 Task: Look for space in Santana do Ipanema, Brazil from 5th July, 2023 to 10th July, 2023 for 4 adults in price range Rs.9000 to Rs.14000. Place can be entire place with 2 bedrooms having 4 beds and 2 bathrooms. Property type can be house. Booking option can be shelf check-in. Required host language is Spanish.
Action: Mouse moved to (686, 121)
Screenshot: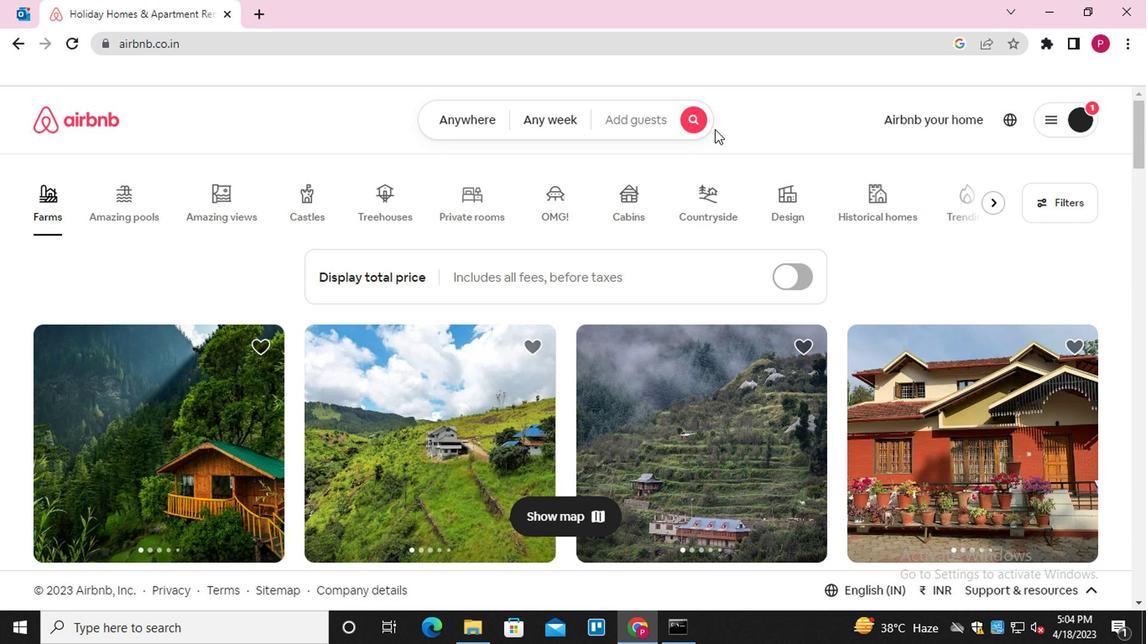 
Action: Mouse pressed left at (686, 121)
Screenshot: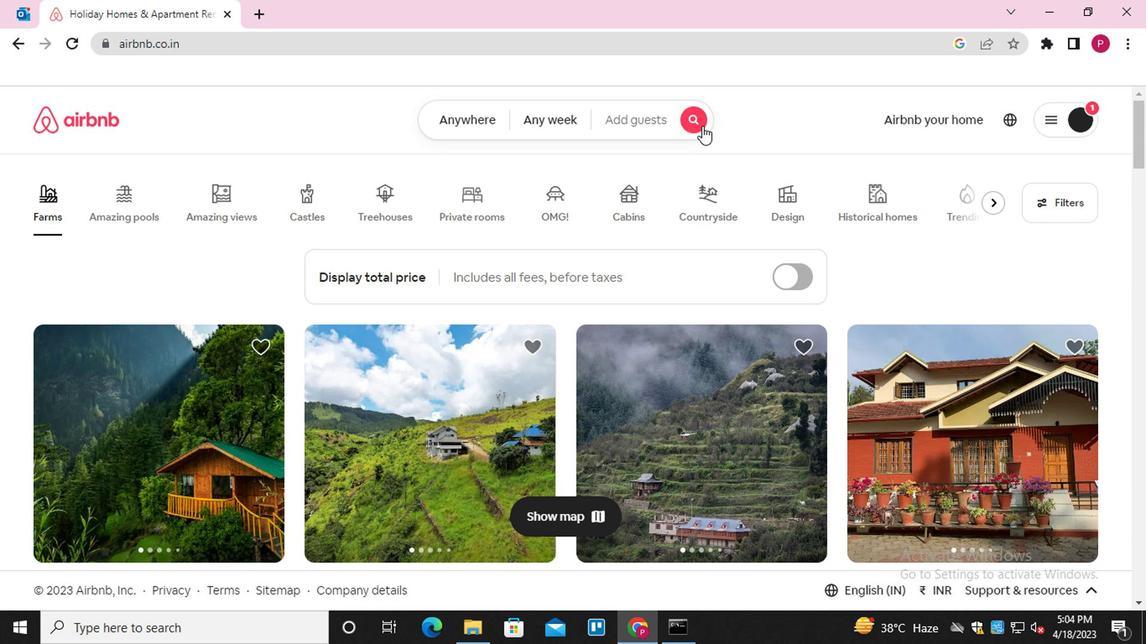
Action: Mouse moved to (400, 195)
Screenshot: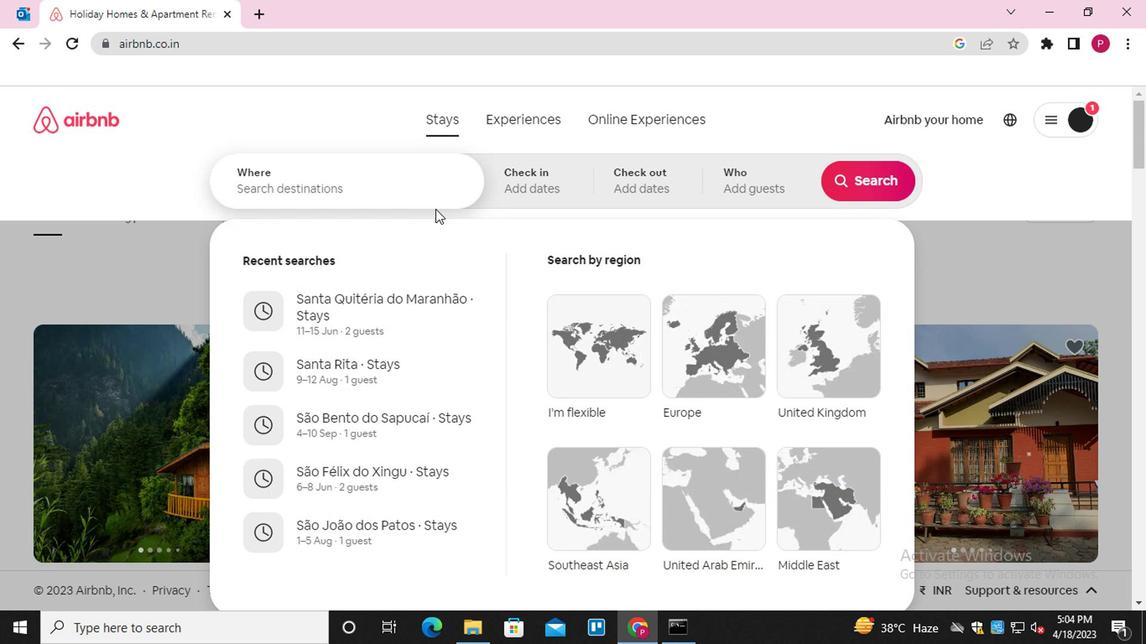 
Action: Mouse pressed left at (400, 195)
Screenshot: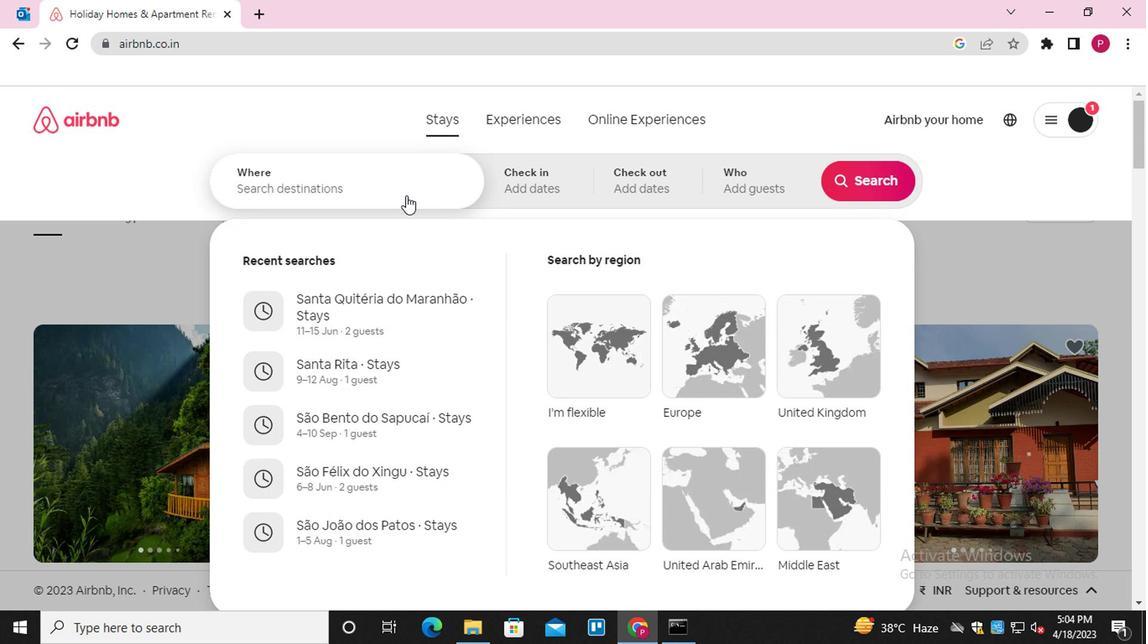 
Action: Key pressed <Key.shift>SANTANA<Key.space>DO<Key.space><Key.shift>I<Key.shift>PAN
Screenshot: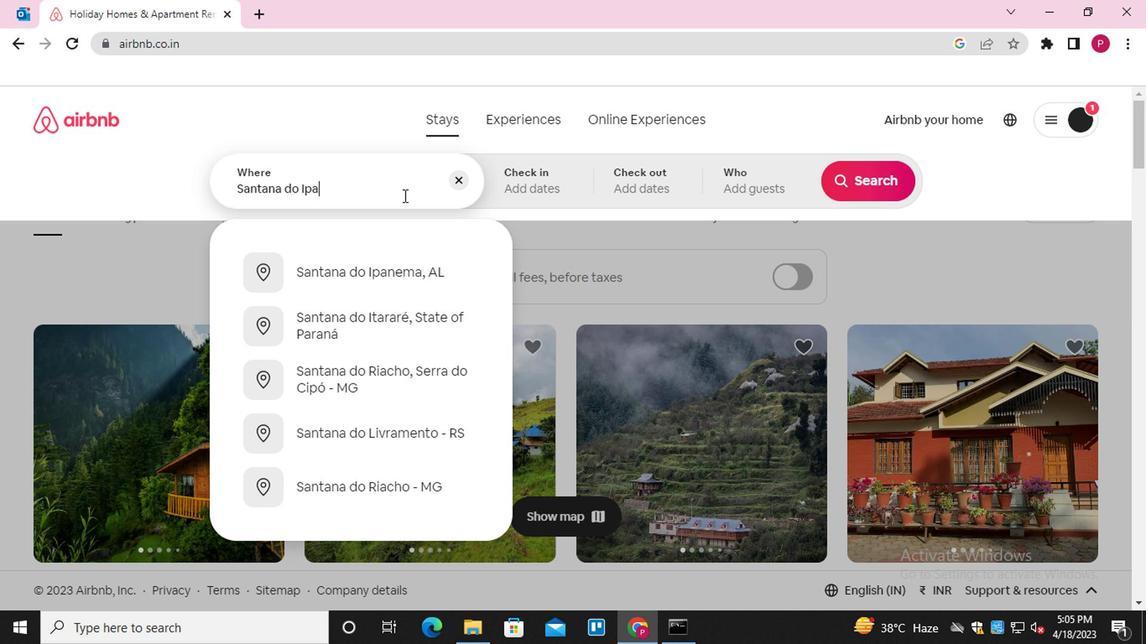 
Action: Mouse moved to (364, 273)
Screenshot: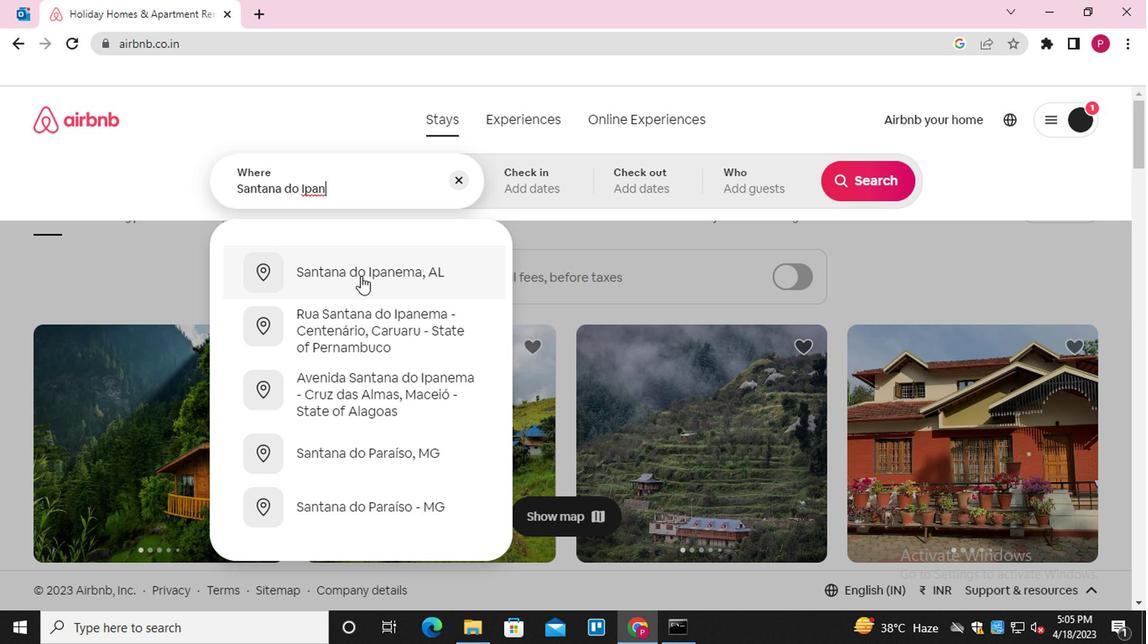 
Action: Mouse pressed left at (364, 273)
Screenshot: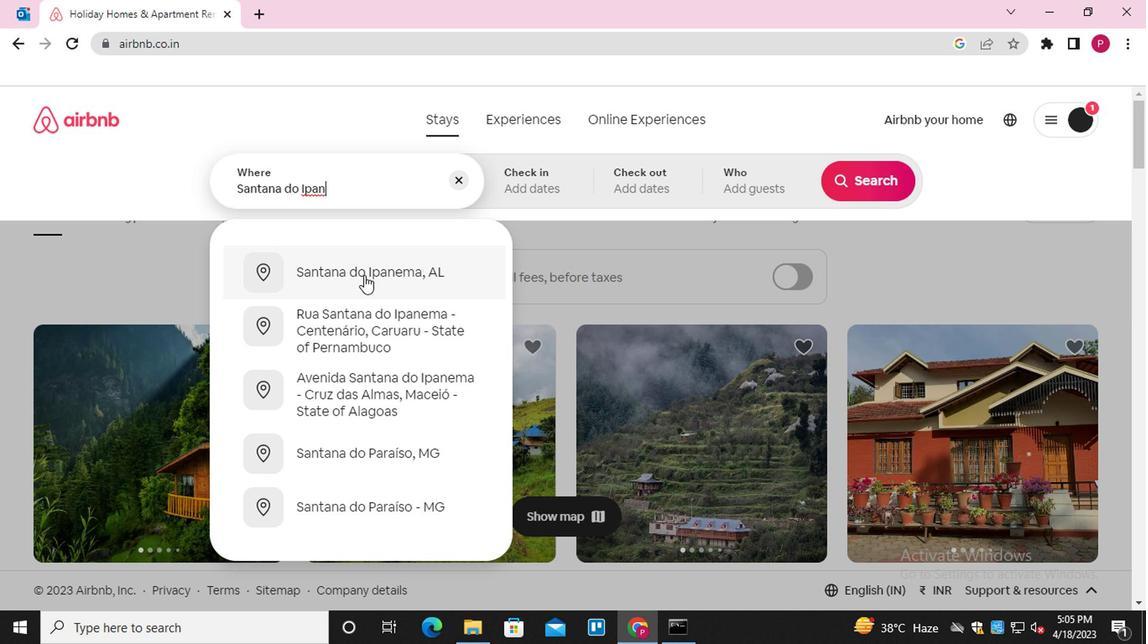 
Action: Mouse moved to (844, 310)
Screenshot: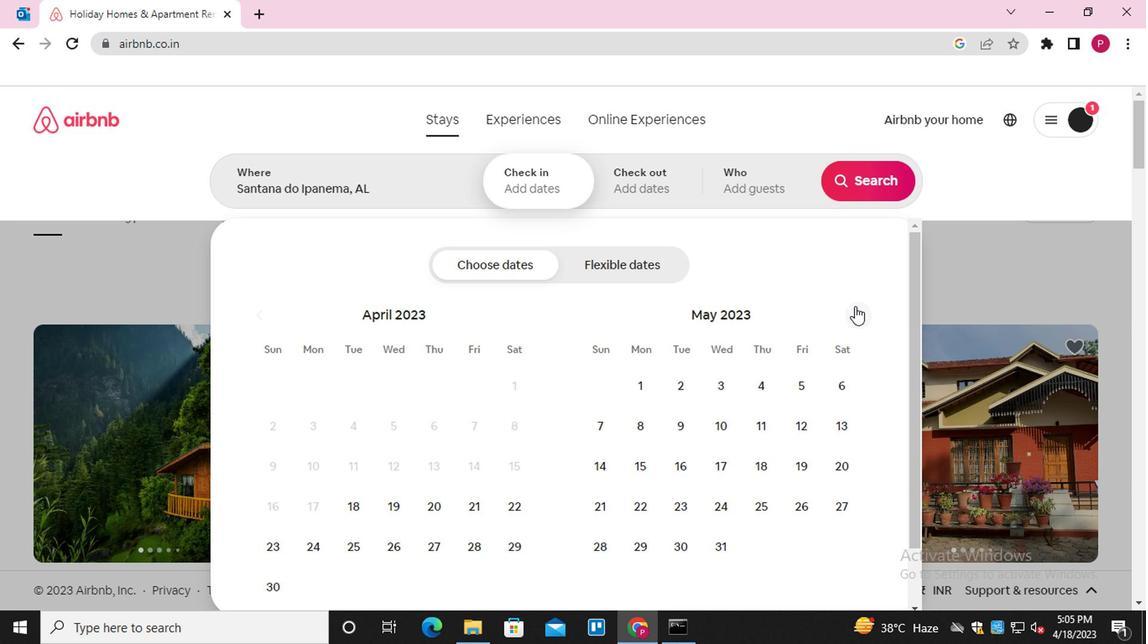 
Action: Mouse pressed left at (844, 310)
Screenshot: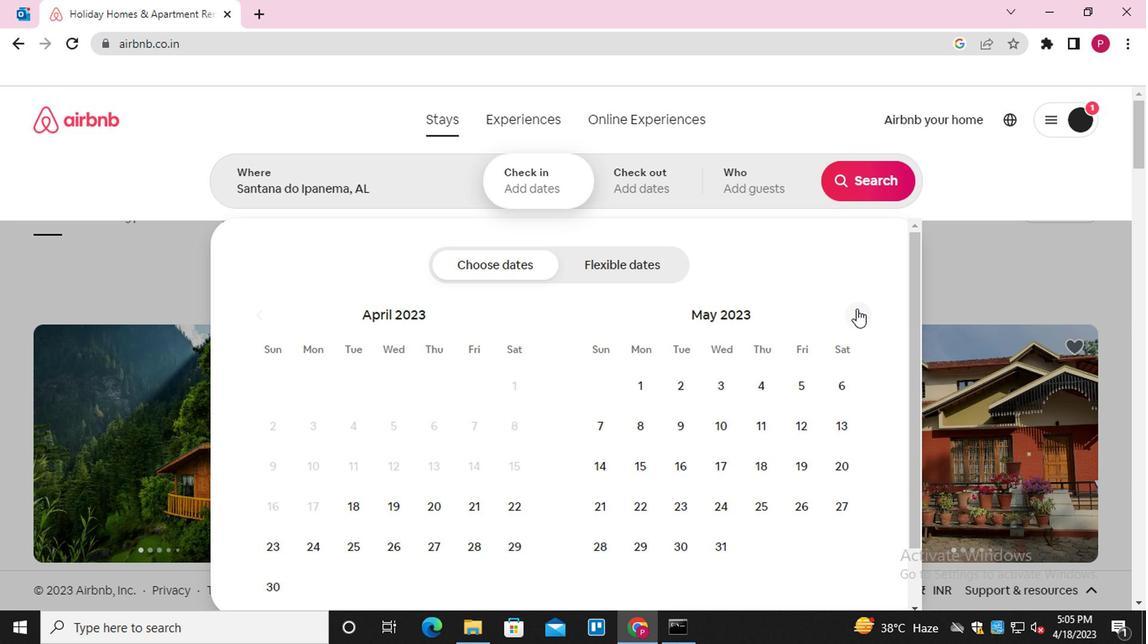 
Action: Mouse pressed left at (844, 310)
Screenshot: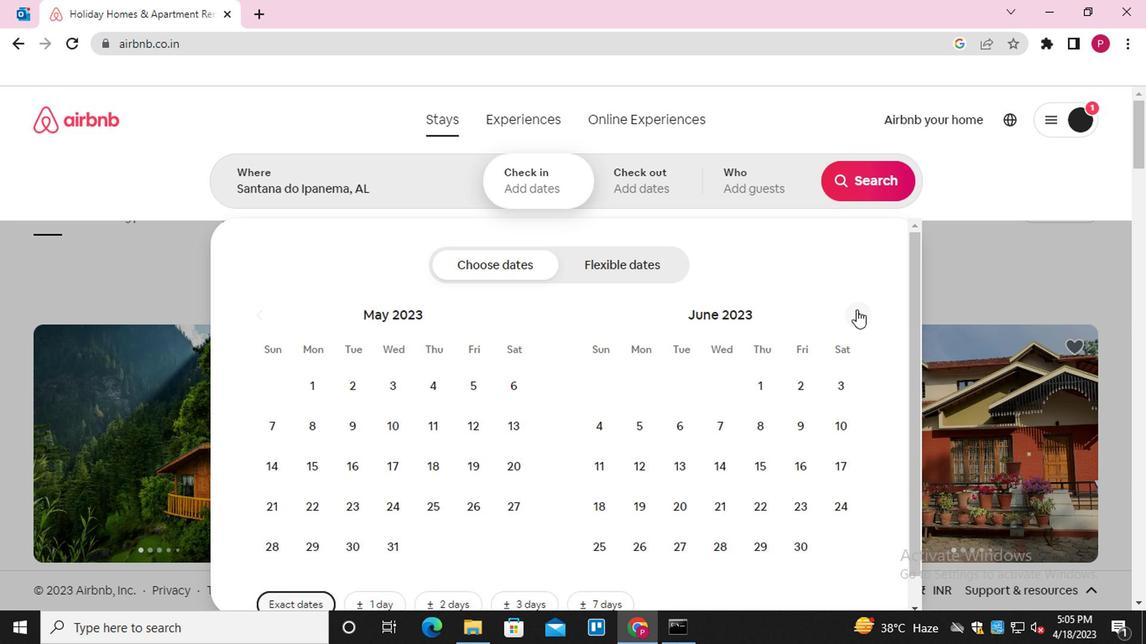 
Action: Mouse moved to (712, 430)
Screenshot: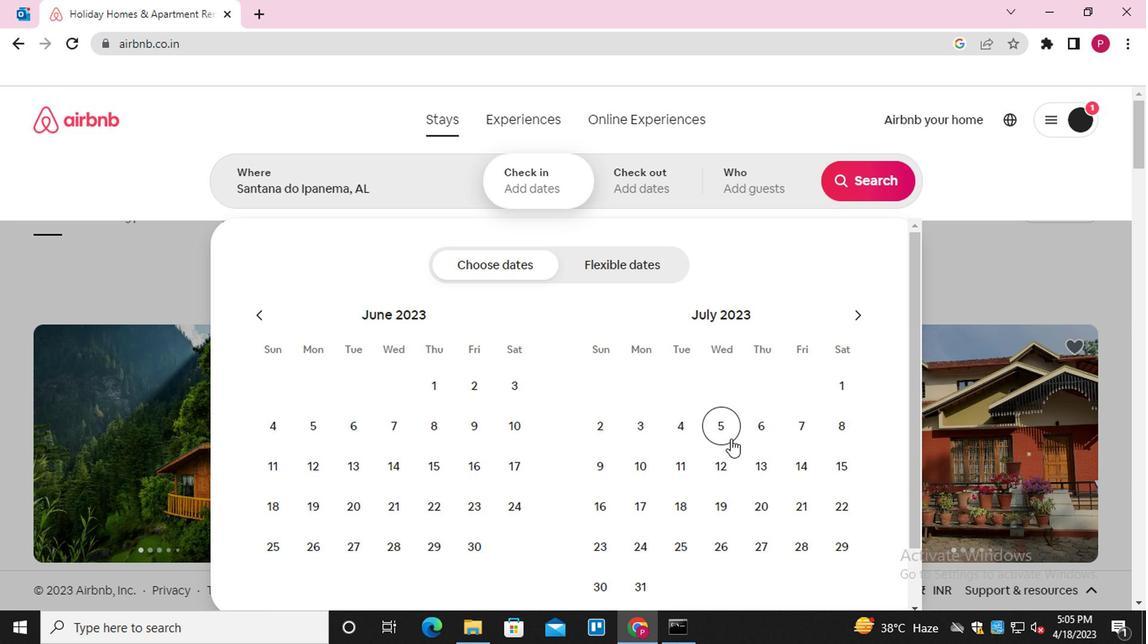 
Action: Mouse pressed left at (712, 430)
Screenshot: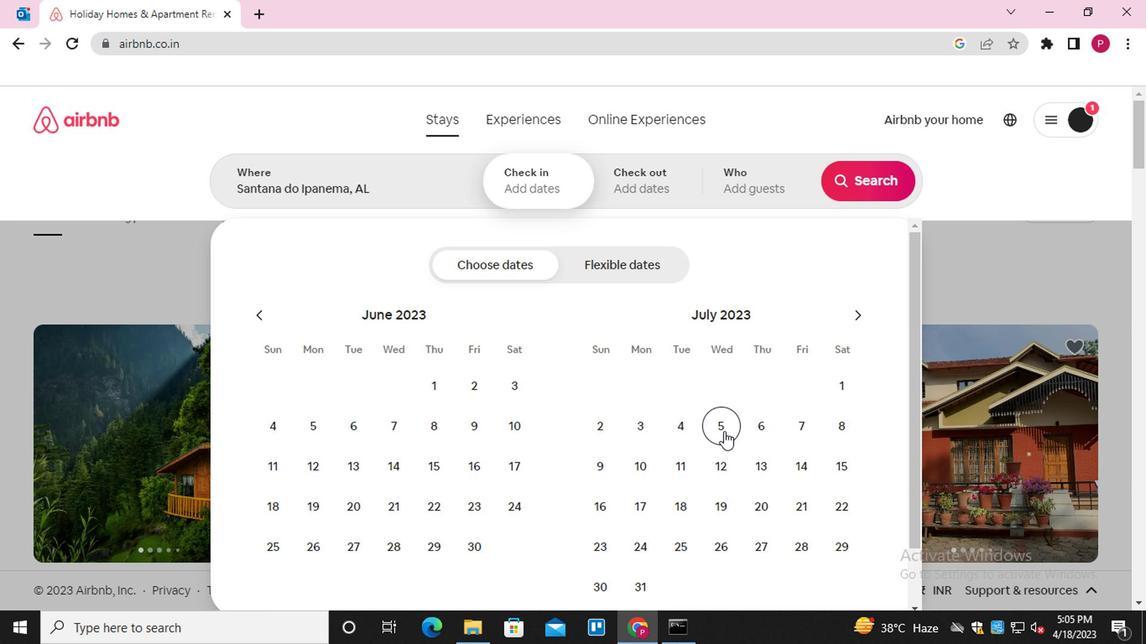 
Action: Mouse moved to (632, 470)
Screenshot: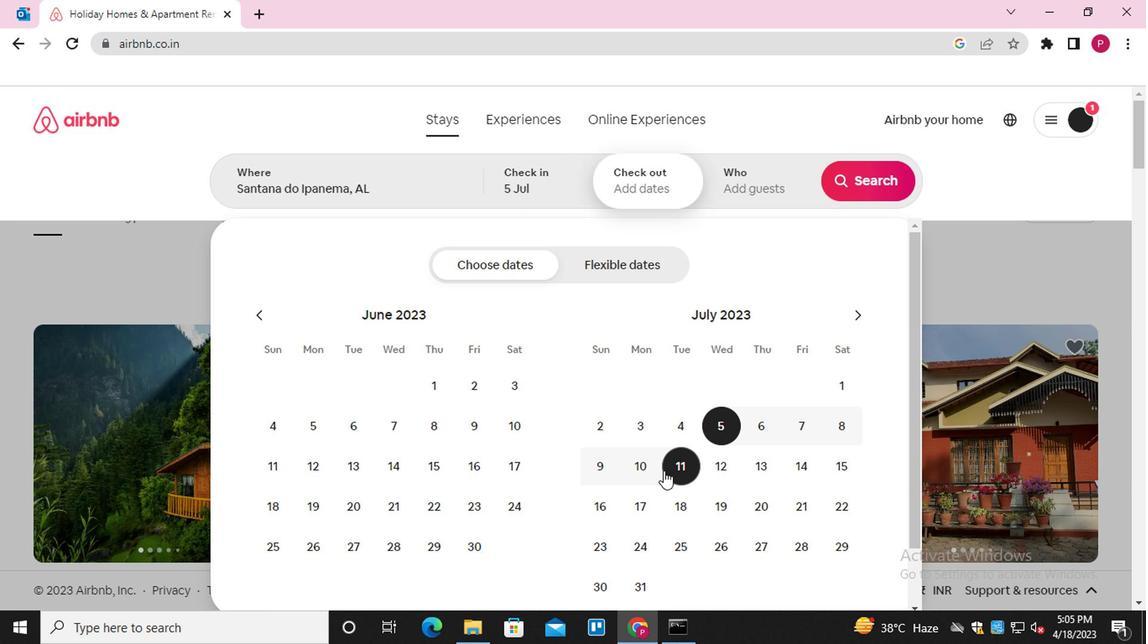 
Action: Mouse pressed left at (632, 470)
Screenshot: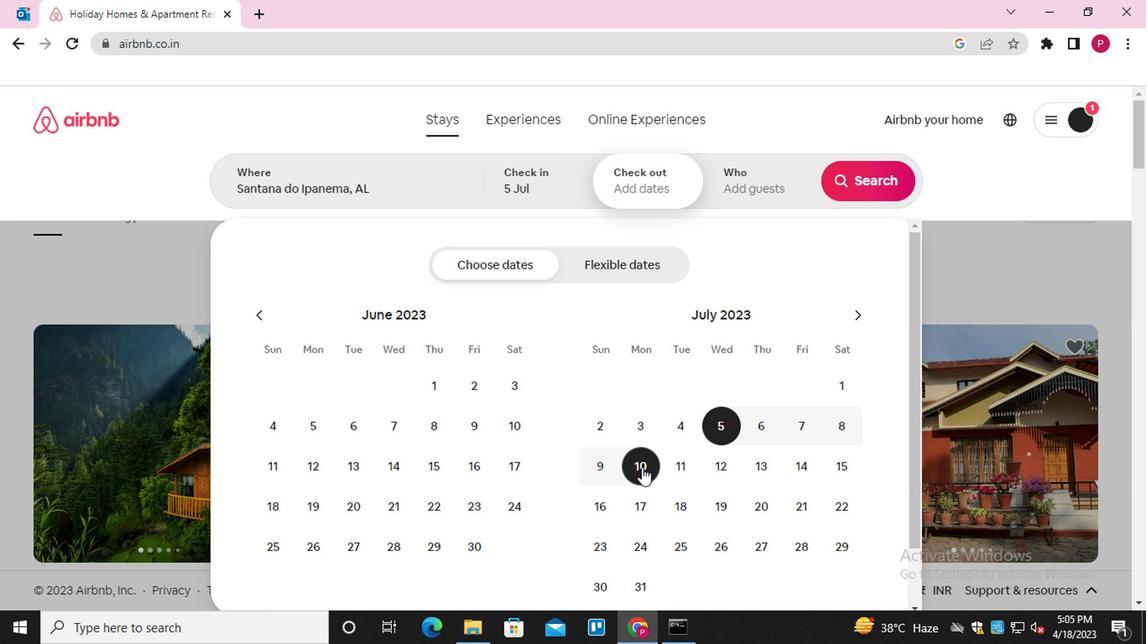 
Action: Mouse moved to (722, 167)
Screenshot: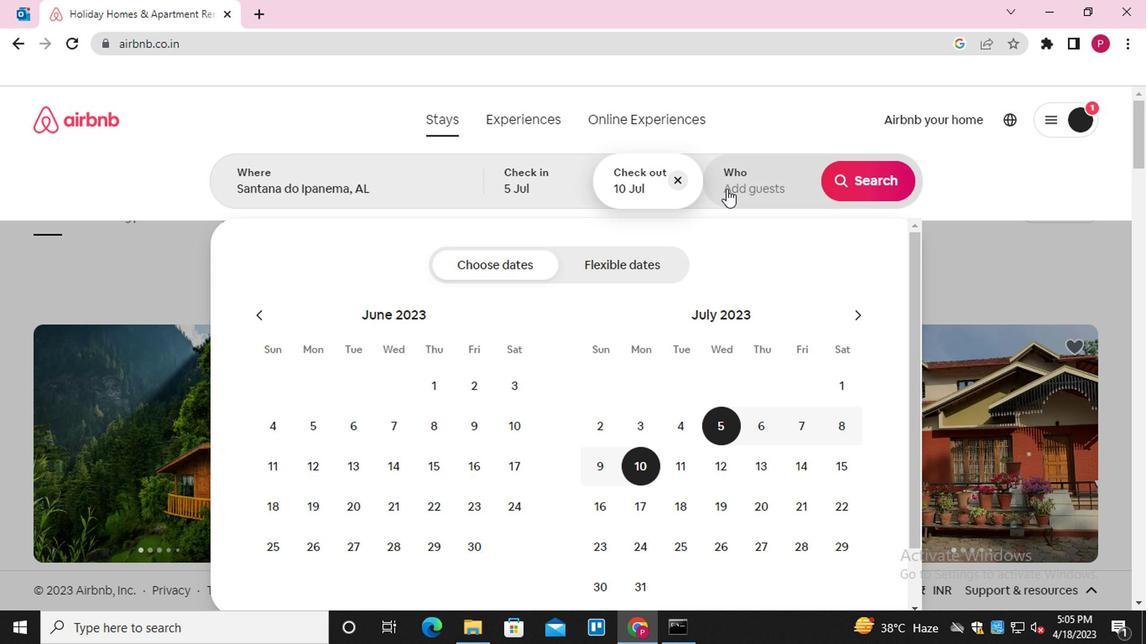 
Action: Mouse pressed left at (722, 167)
Screenshot: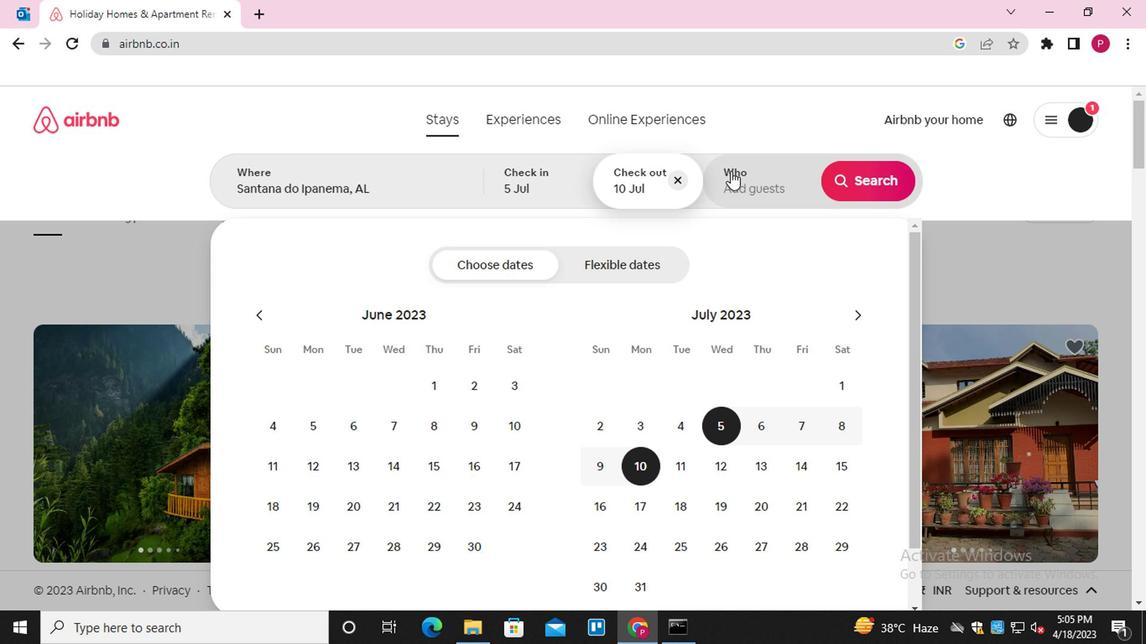 
Action: Mouse moved to (852, 274)
Screenshot: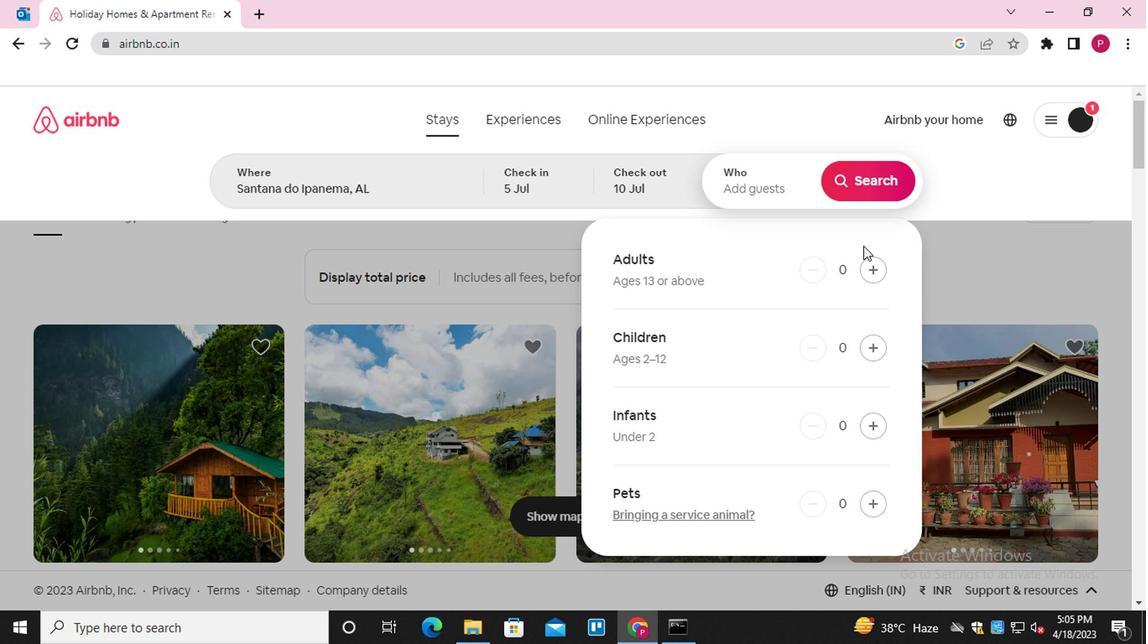 
Action: Mouse pressed left at (852, 274)
Screenshot: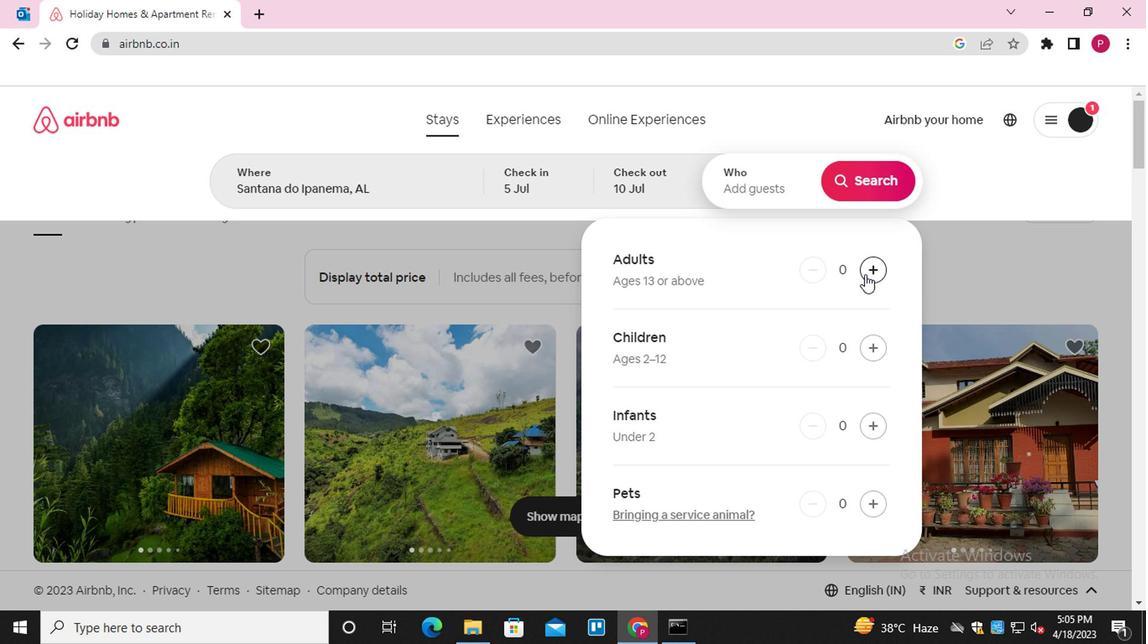 
Action: Mouse pressed left at (852, 274)
Screenshot: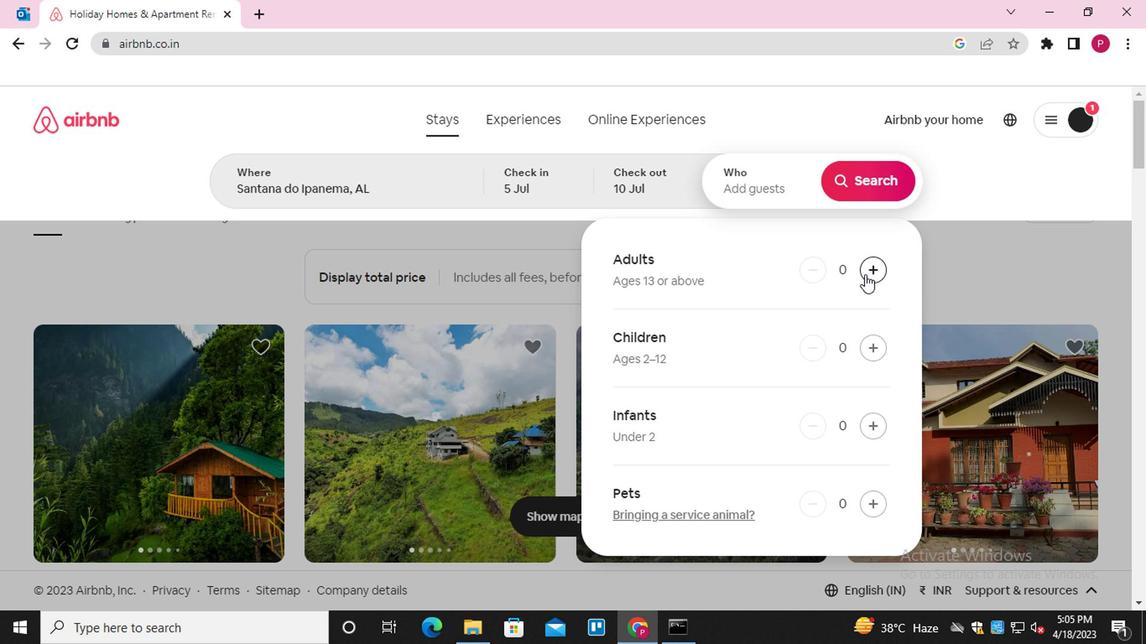 
Action: Mouse moved to (852, 275)
Screenshot: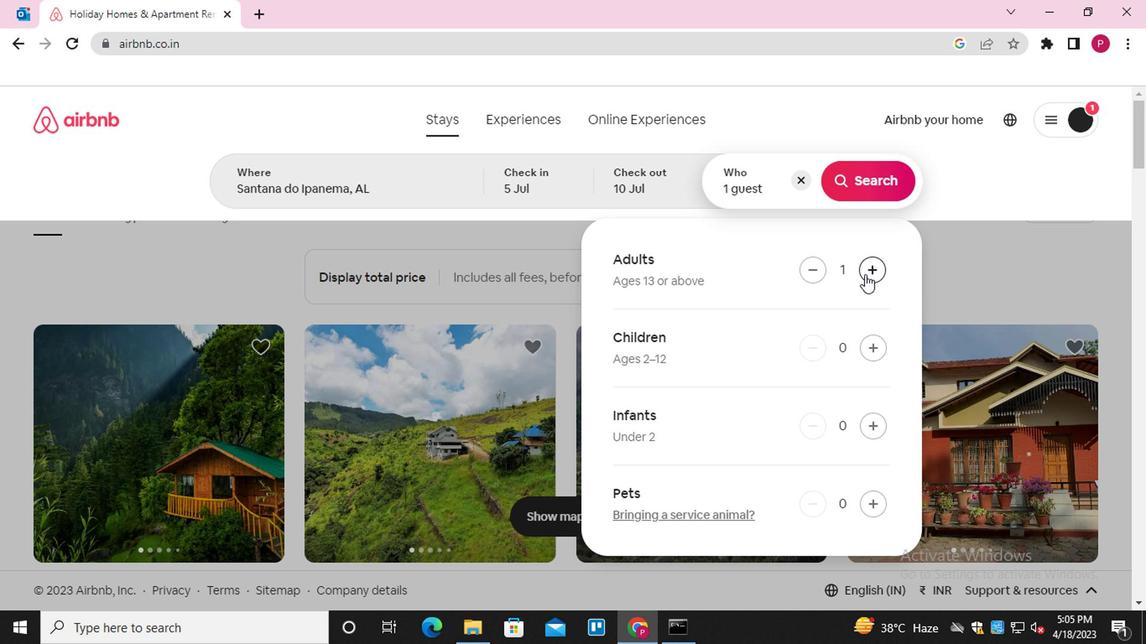 
Action: Mouse pressed left at (852, 275)
Screenshot: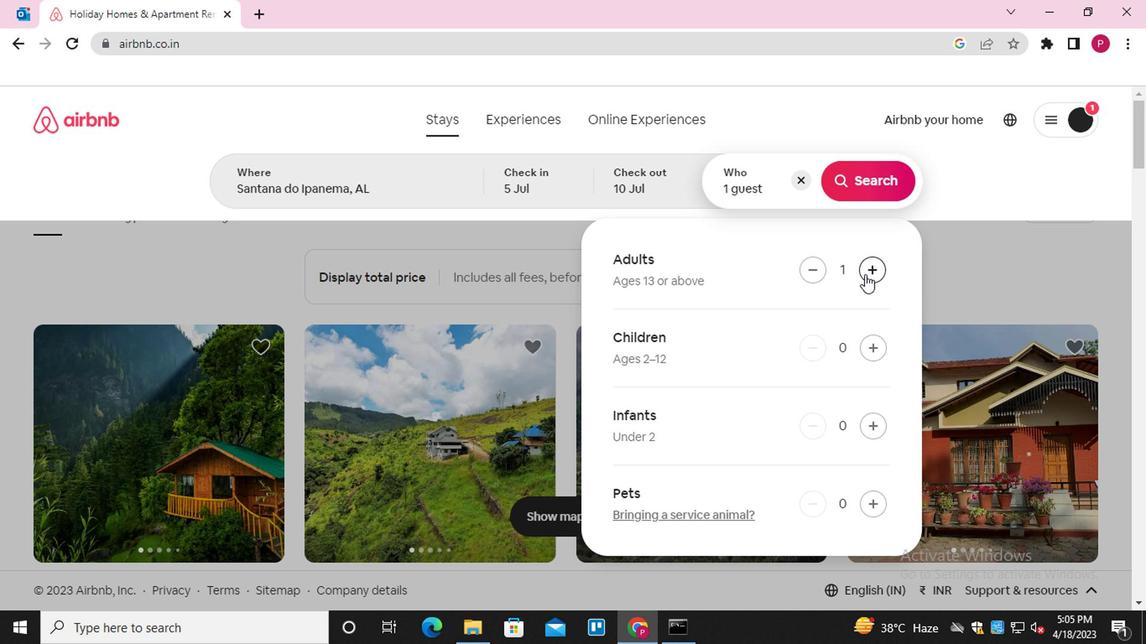 
Action: Mouse pressed left at (852, 275)
Screenshot: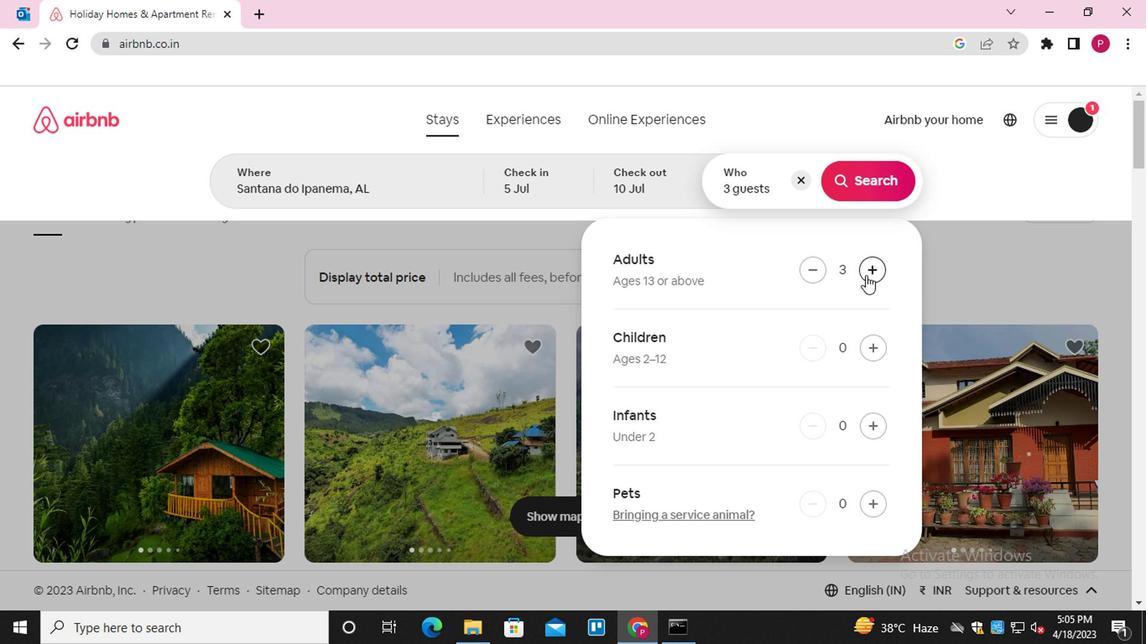 
Action: Mouse moved to (835, 195)
Screenshot: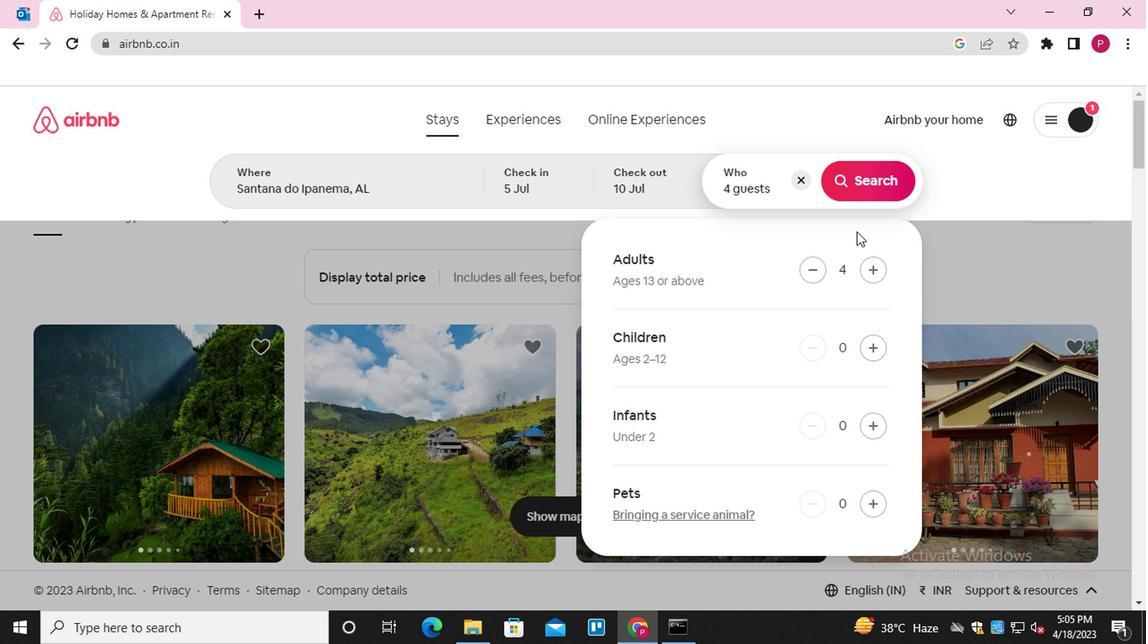 
Action: Mouse pressed left at (835, 195)
Screenshot: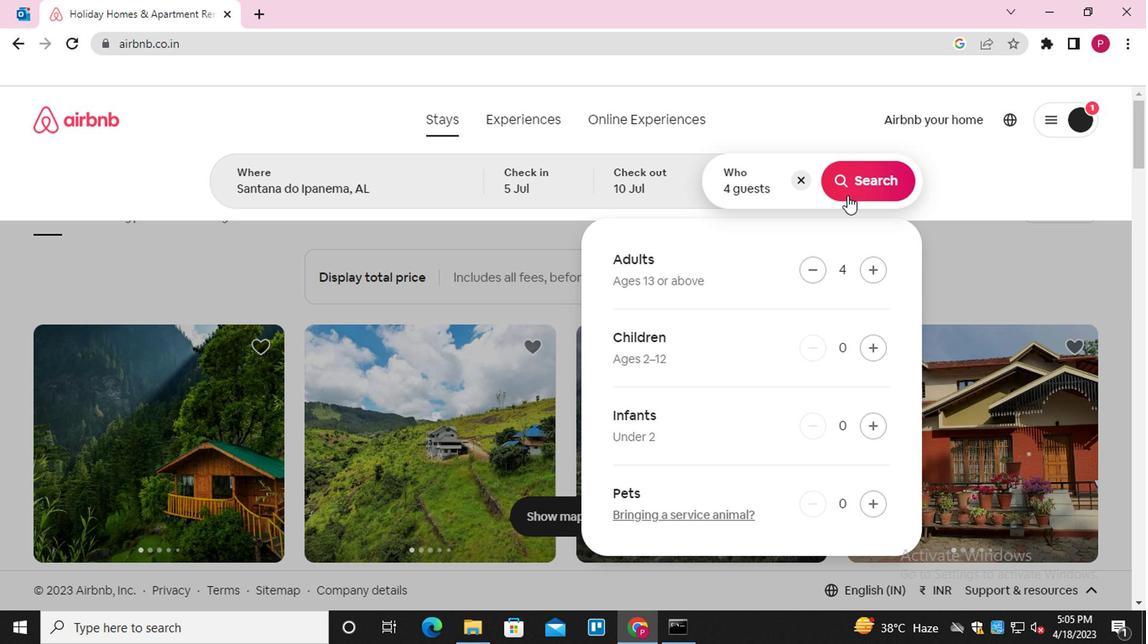 
Action: Mouse moved to (1032, 192)
Screenshot: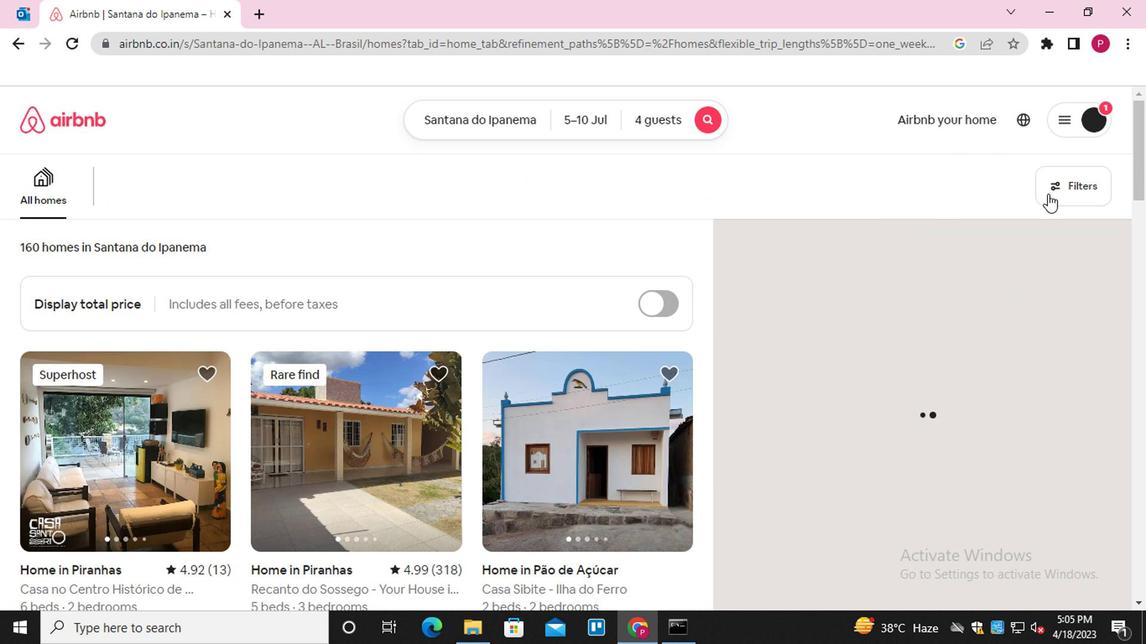
Action: Mouse pressed left at (1032, 192)
Screenshot: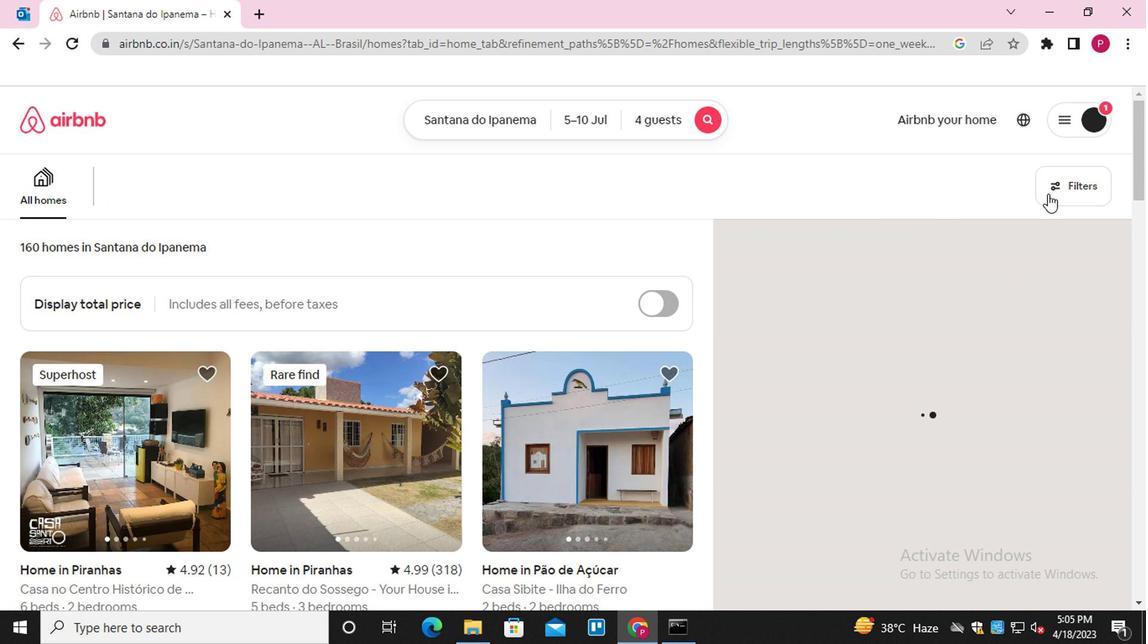 
Action: Mouse moved to (360, 401)
Screenshot: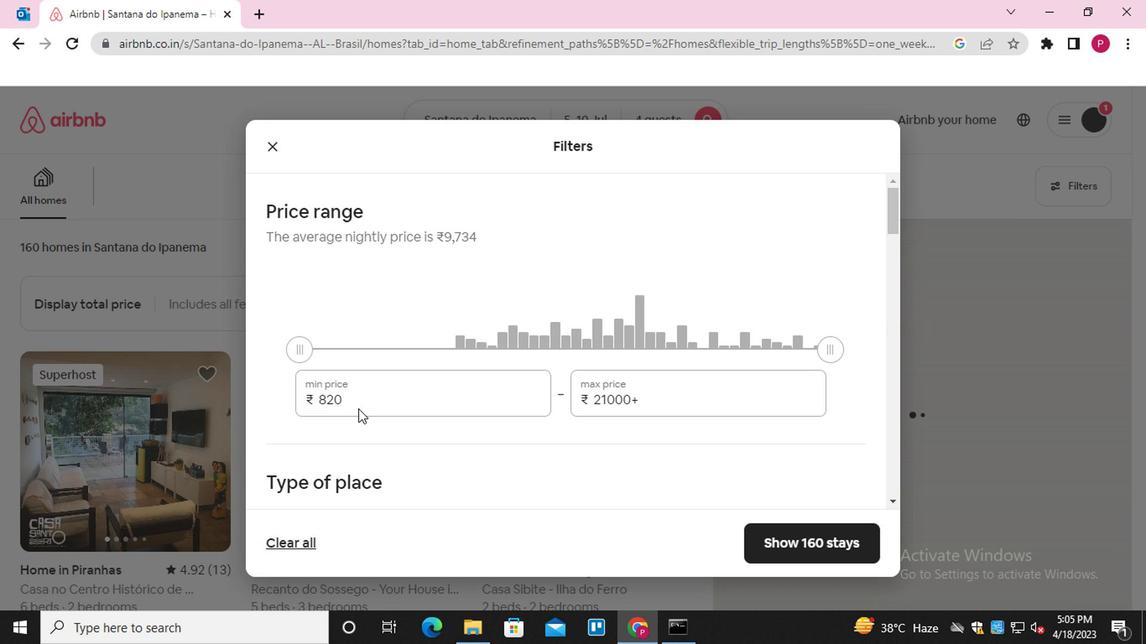 
Action: Mouse pressed left at (360, 401)
Screenshot: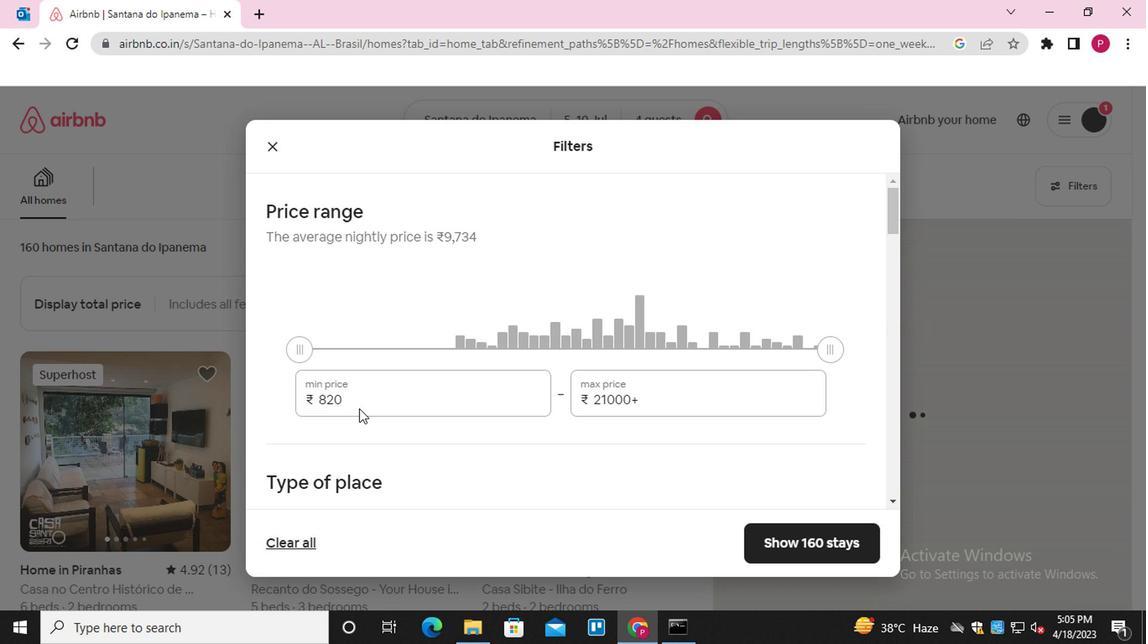 
Action: Mouse pressed left at (360, 401)
Screenshot: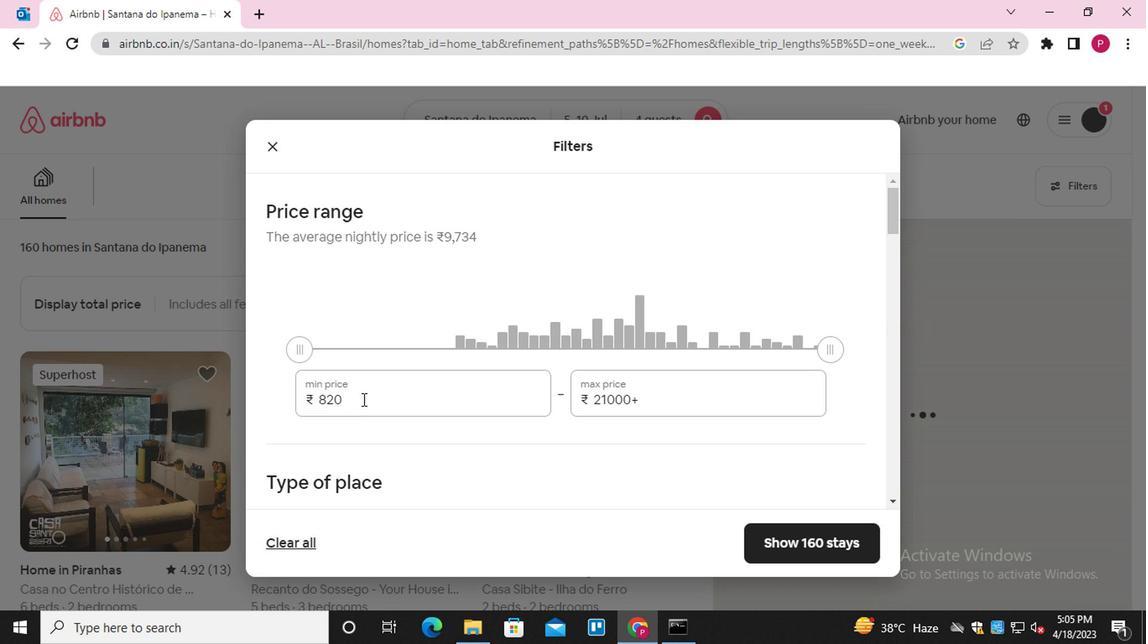 
Action: Mouse moved to (365, 396)
Screenshot: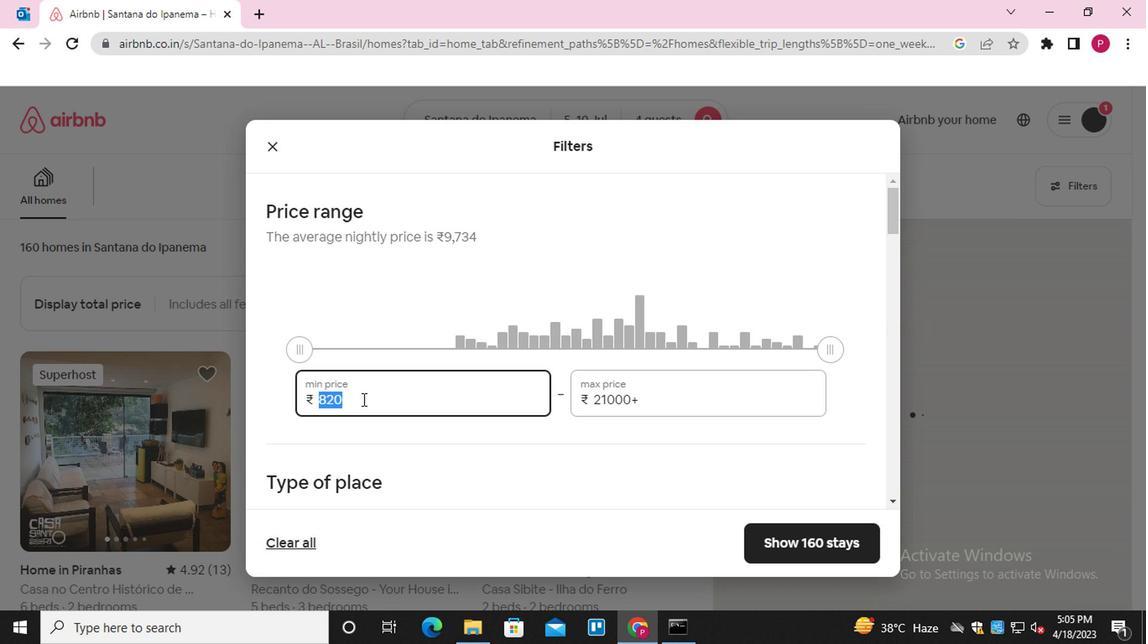 
Action: Key pressed 9000<Key.tab>14000
Screenshot: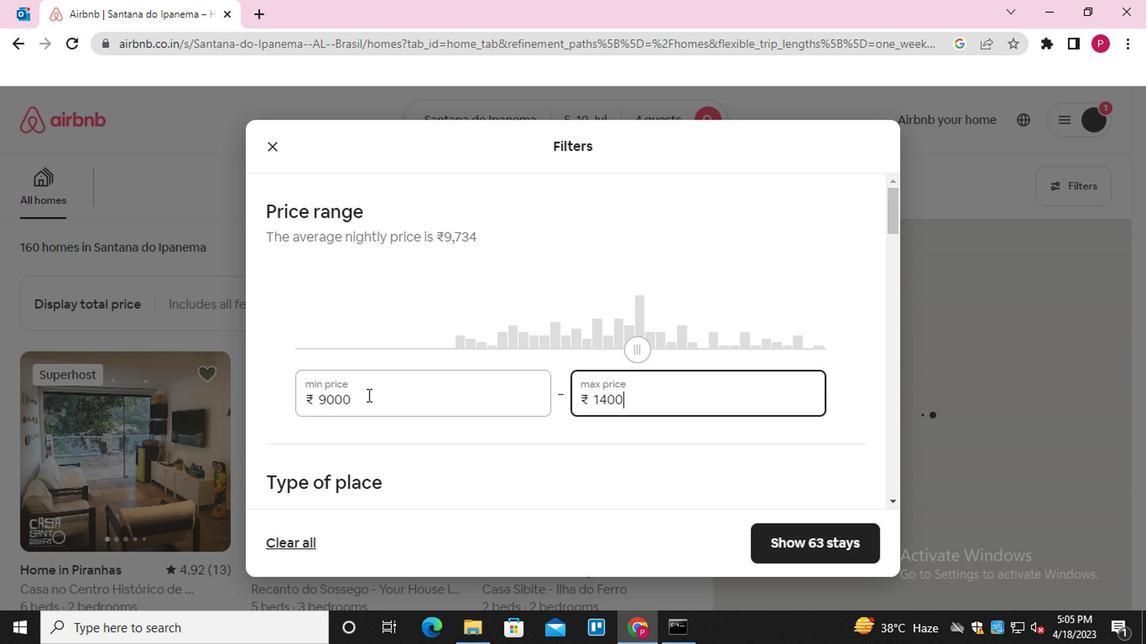 
Action: Mouse moved to (347, 470)
Screenshot: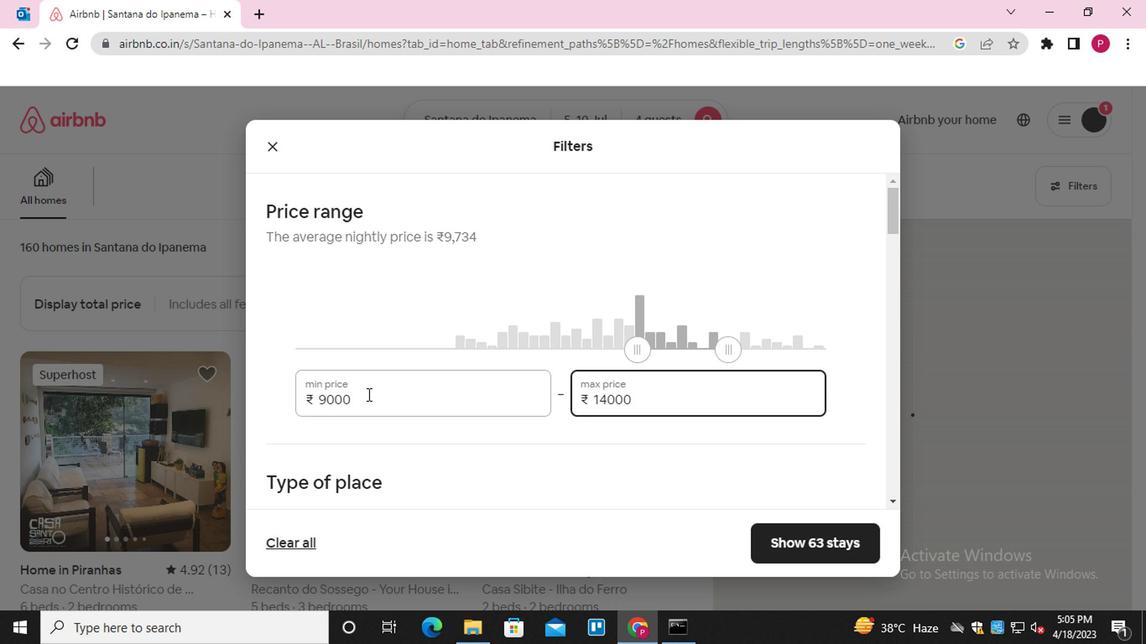
Action: Mouse scrolled (347, 470) with delta (0, 0)
Screenshot: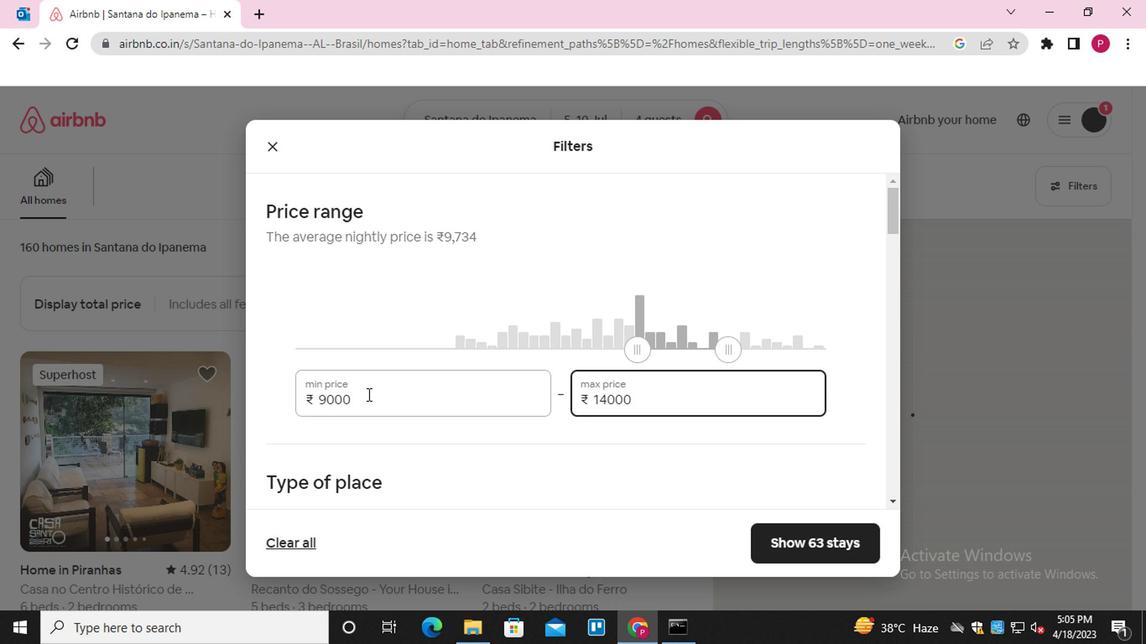 
Action: Mouse moved to (347, 504)
Screenshot: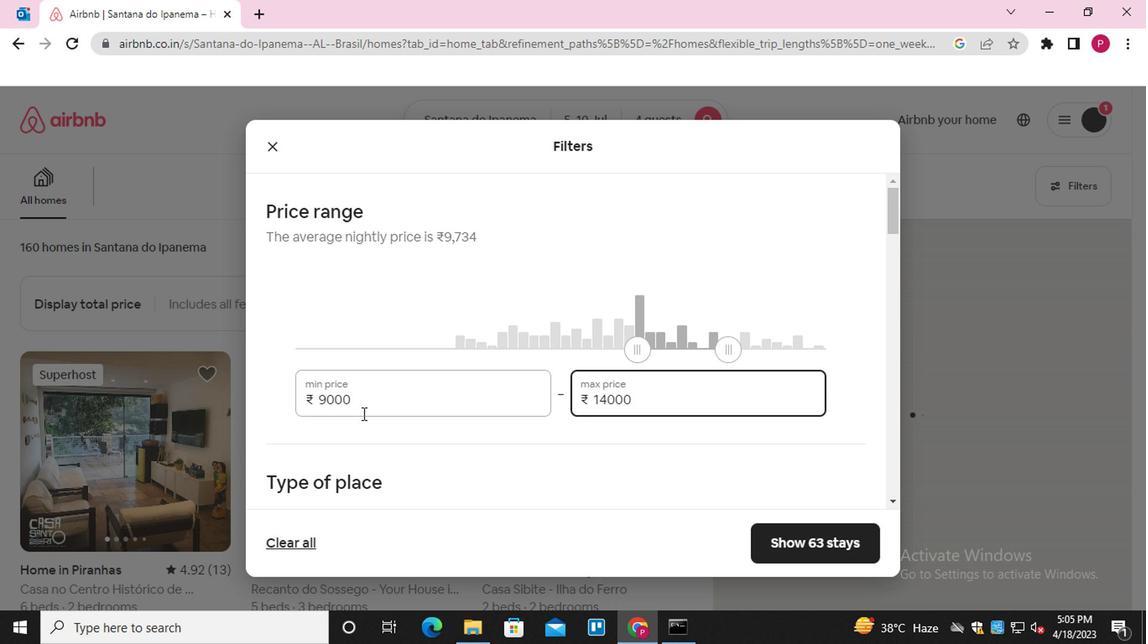 
Action: Mouse scrolled (347, 504) with delta (0, 0)
Screenshot: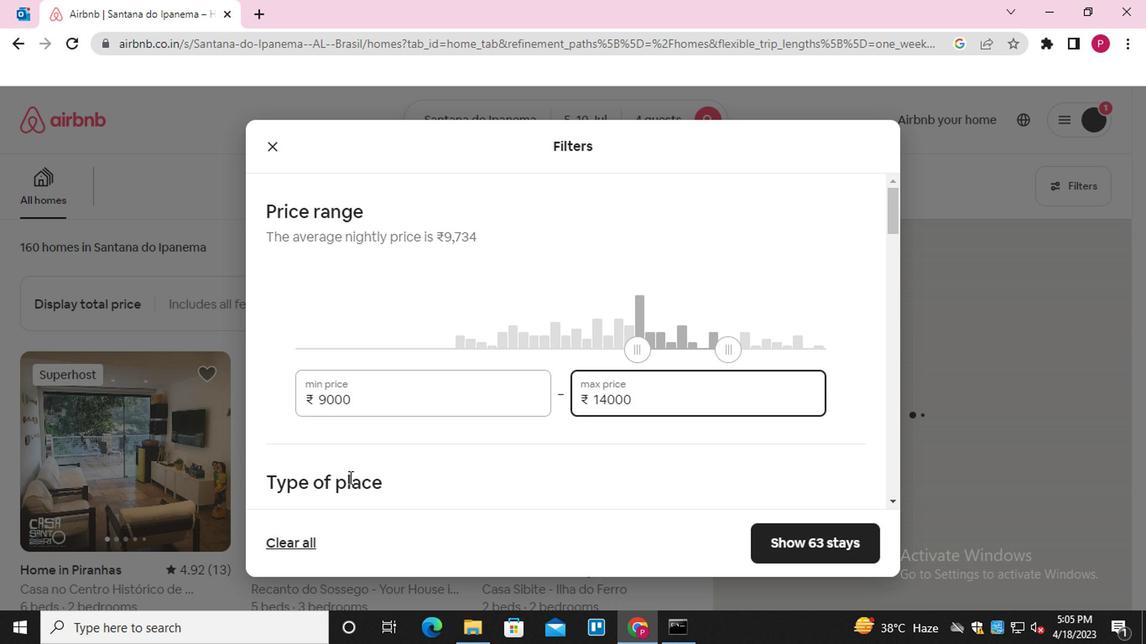 
Action: Mouse scrolled (347, 504) with delta (0, 0)
Screenshot: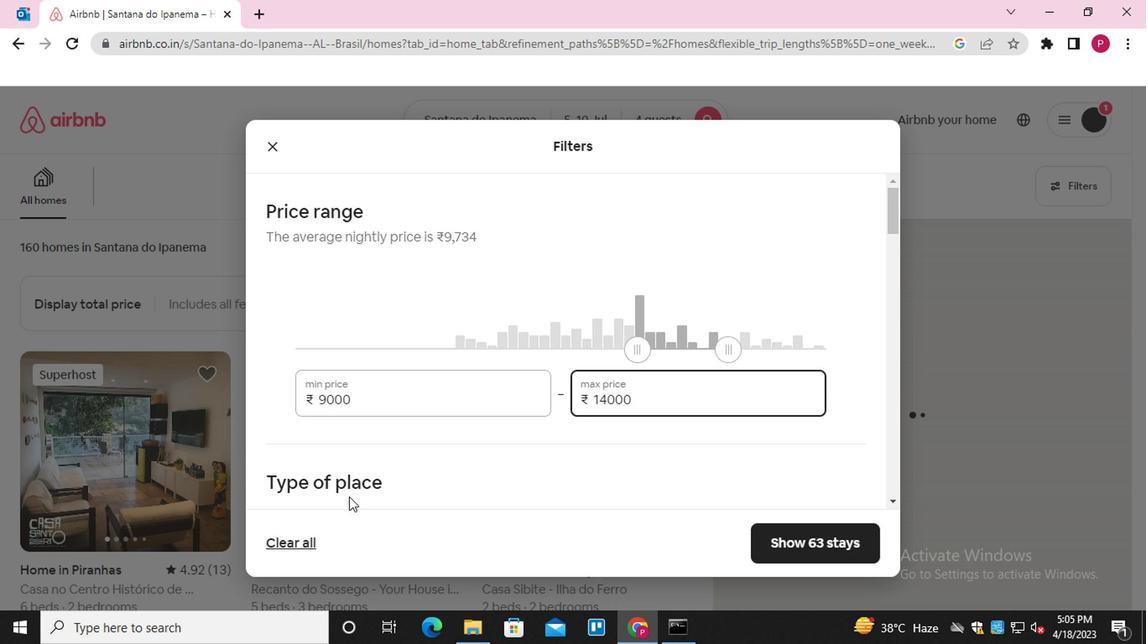 
Action: Mouse moved to (278, 281)
Screenshot: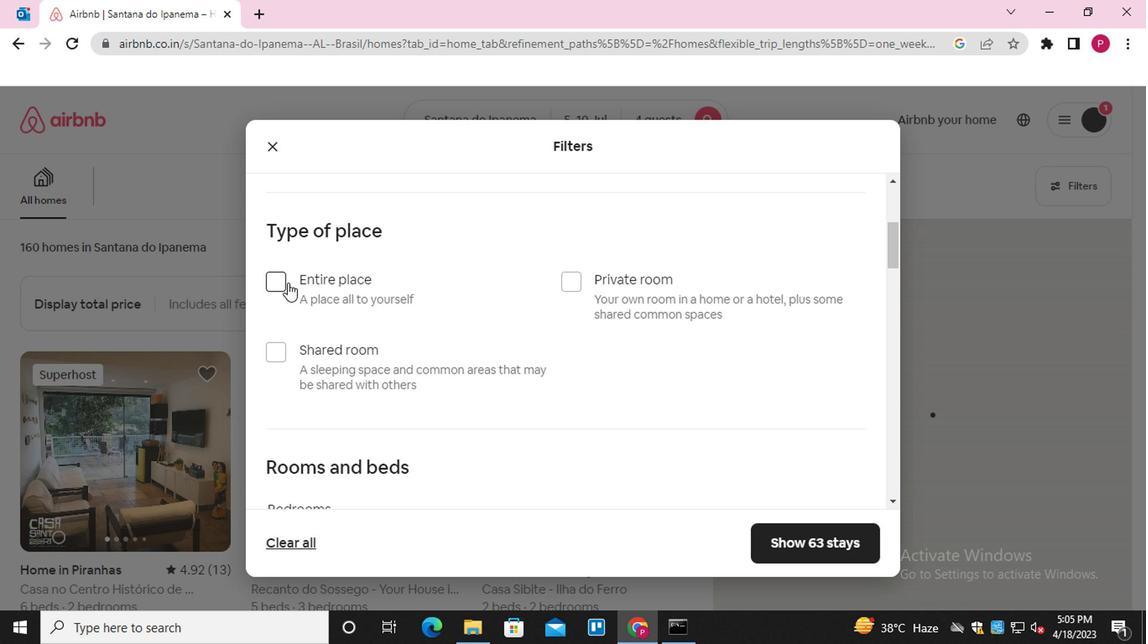 
Action: Mouse pressed left at (278, 281)
Screenshot: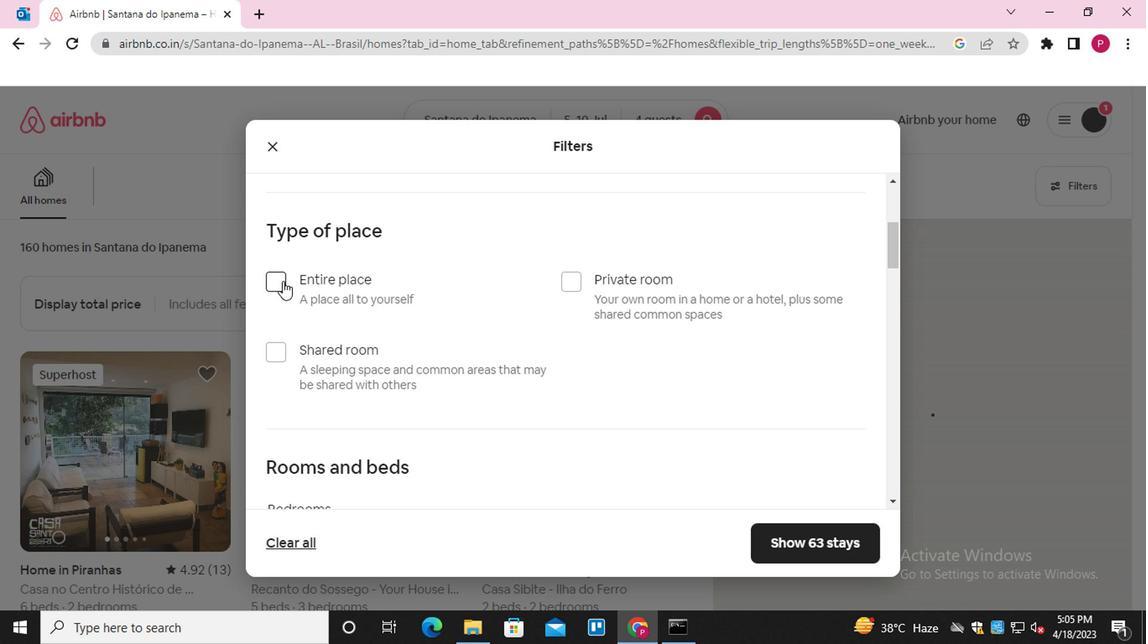 
Action: Mouse moved to (386, 371)
Screenshot: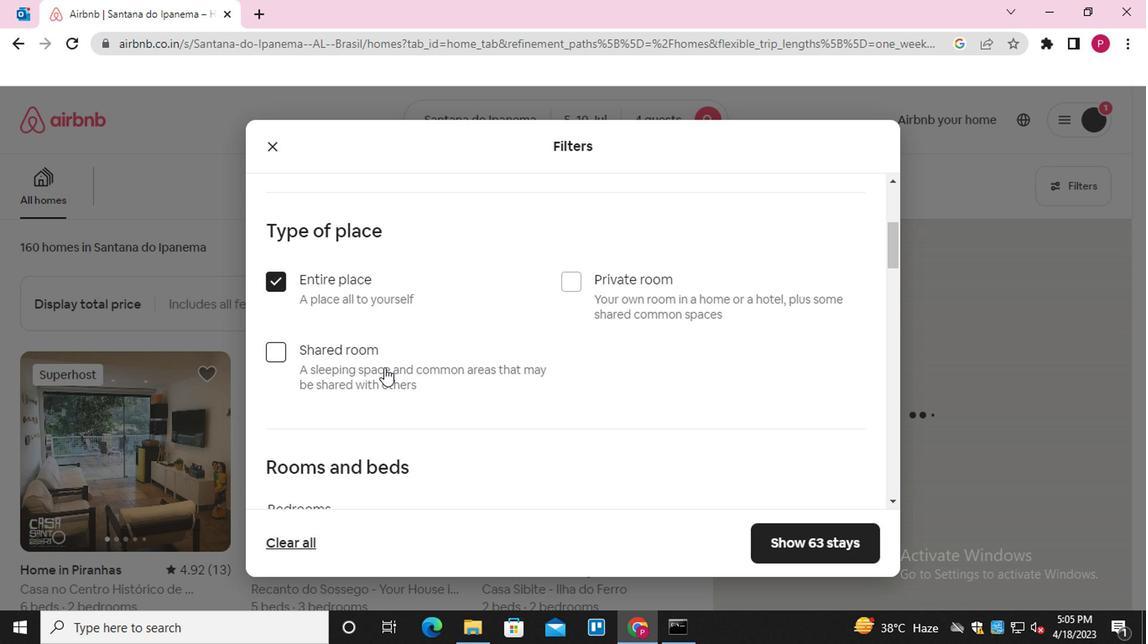 
Action: Mouse scrolled (386, 370) with delta (0, -1)
Screenshot: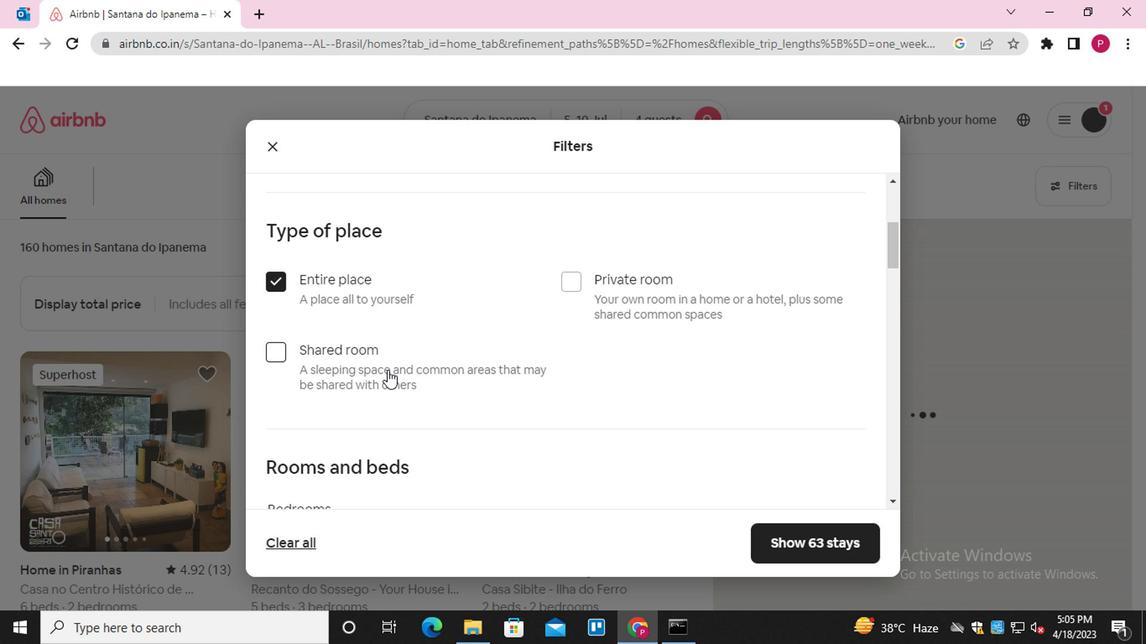 
Action: Mouse scrolled (386, 370) with delta (0, -1)
Screenshot: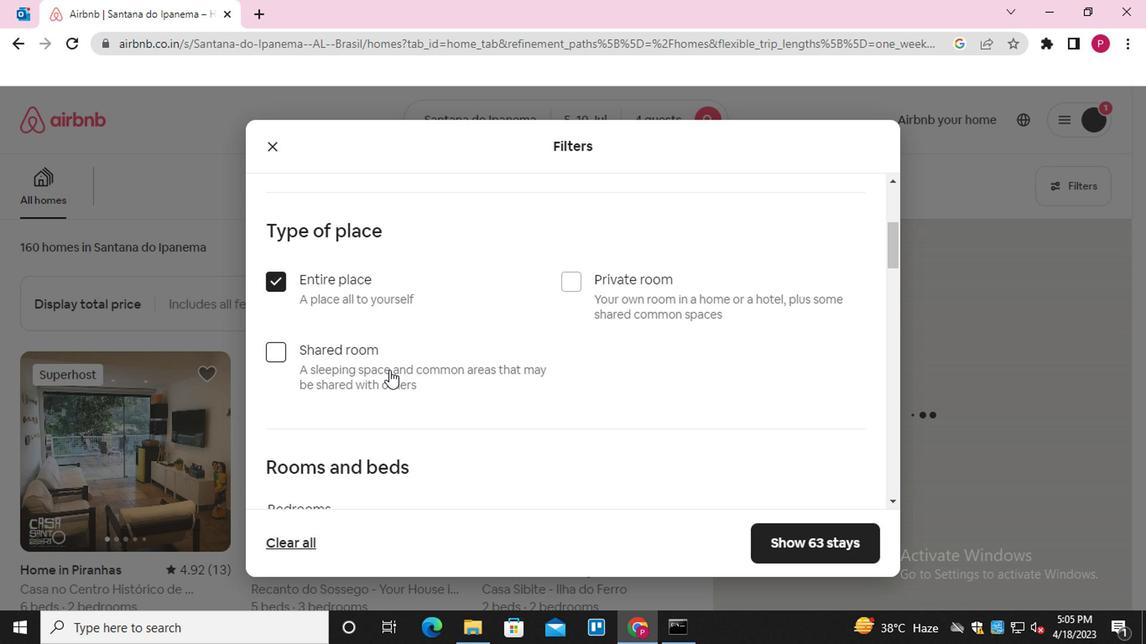 
Action: Mouse scrolled (386, 370) with delta (0, -1)
Screenshot: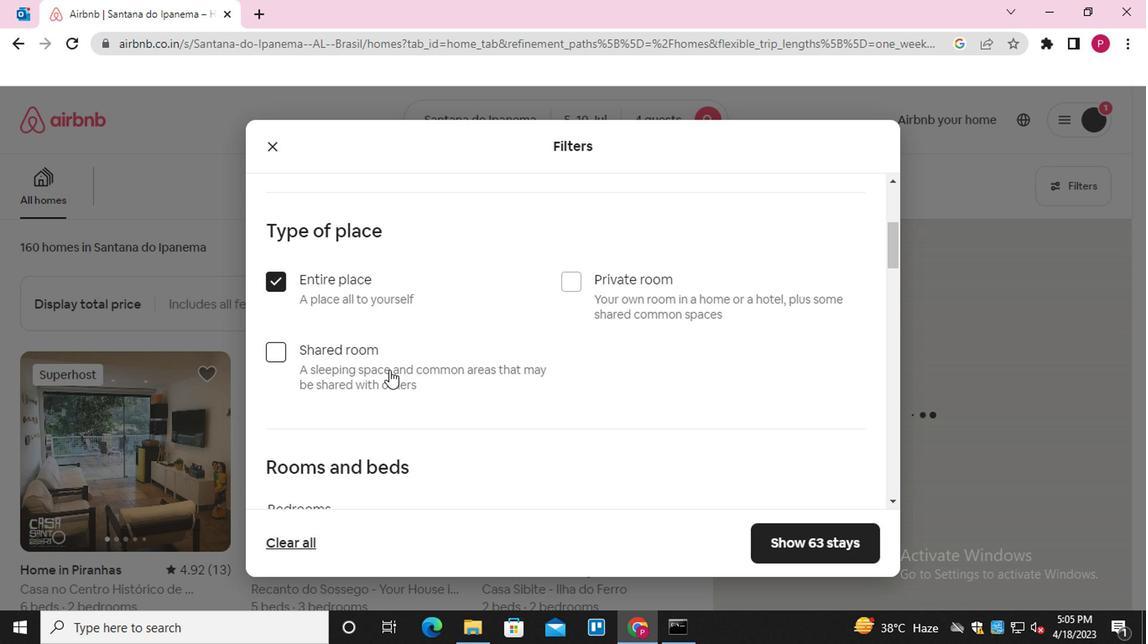 
Action: Mouse scrolled (386, 370) with delta (0, -1)
Screenshot: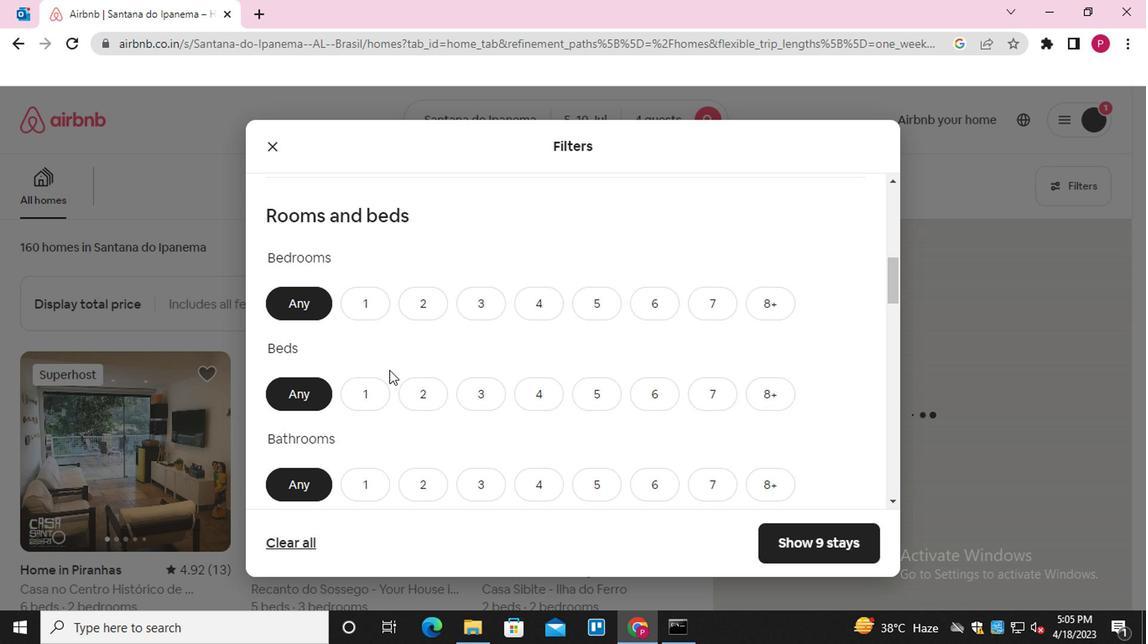 
Action: Mouse moved to (414, 223)
Screenshot: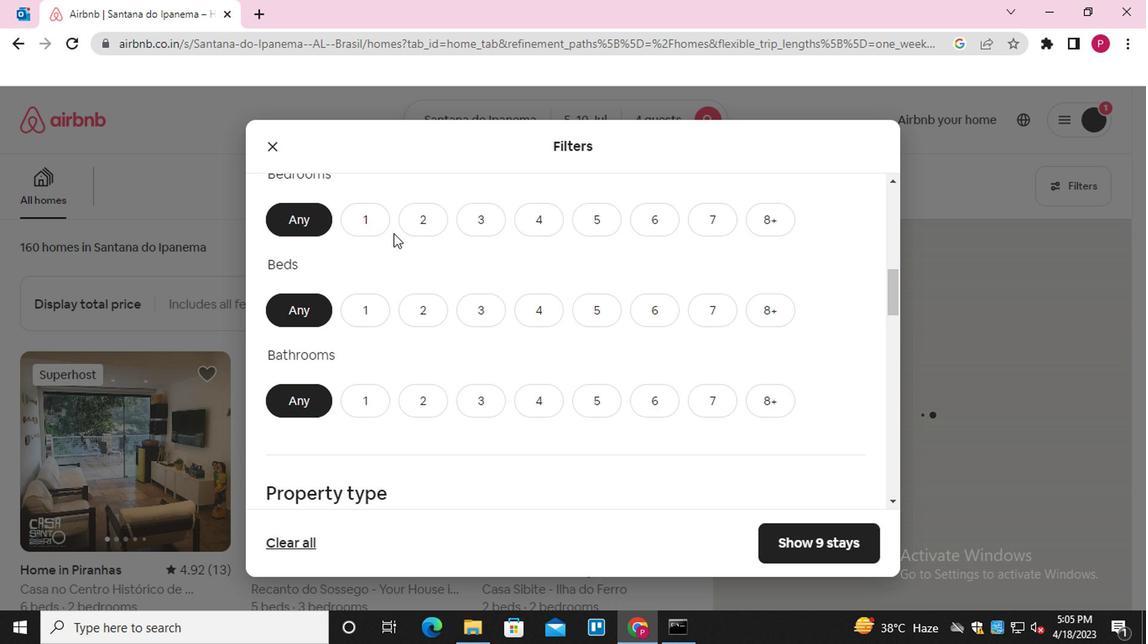 
Action: Mouse pressed left at (414, 223)
Screenshot: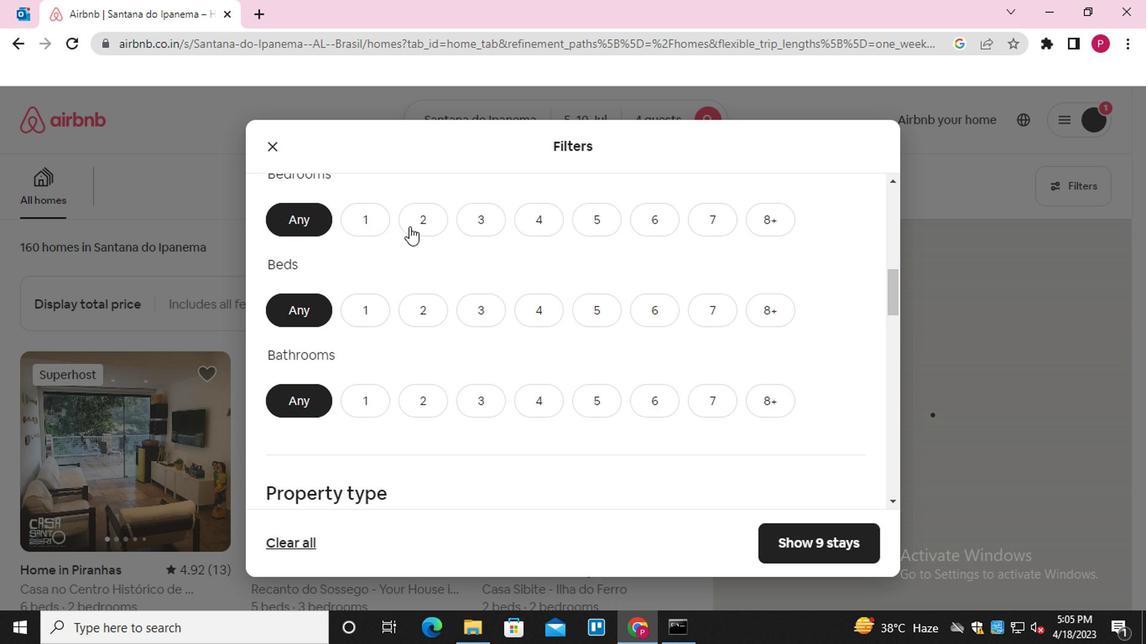 
Action: Mouse moved to (518, 307)
Screenshot: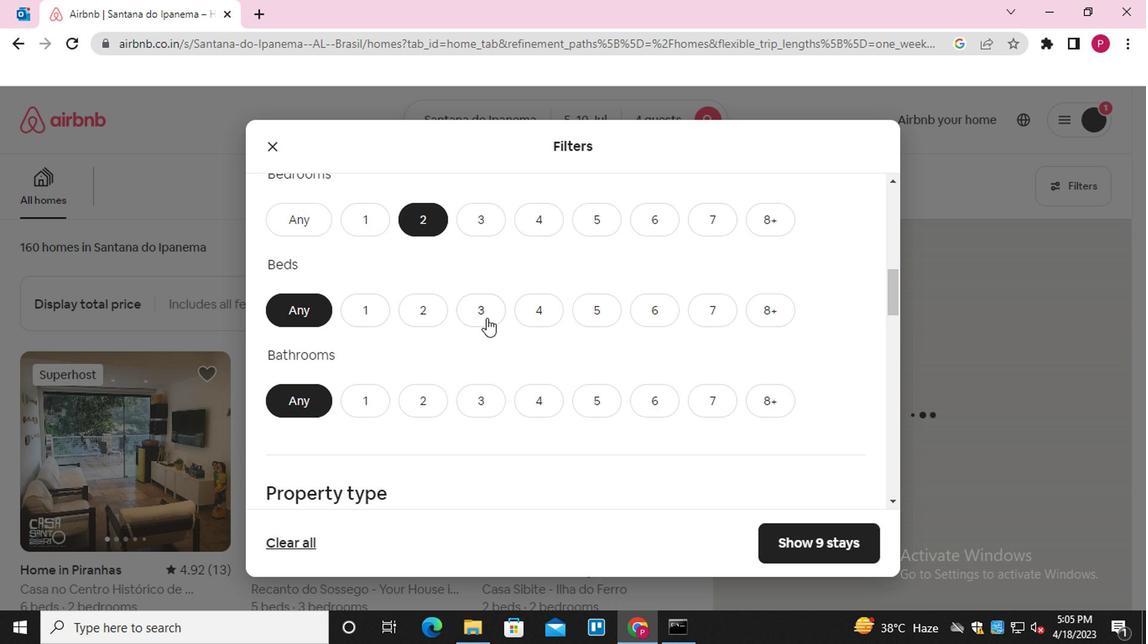 
Action: Mouse pressed left at (518, 307)
Screenshot: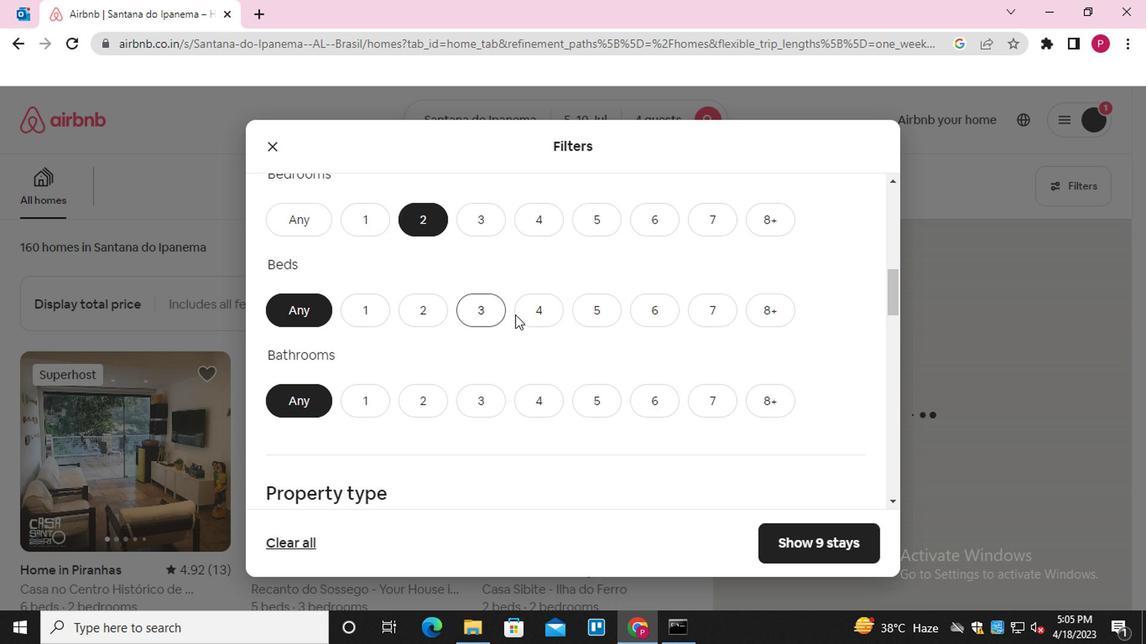 
Action: Mouse moved to (413, 402)
Screenshot: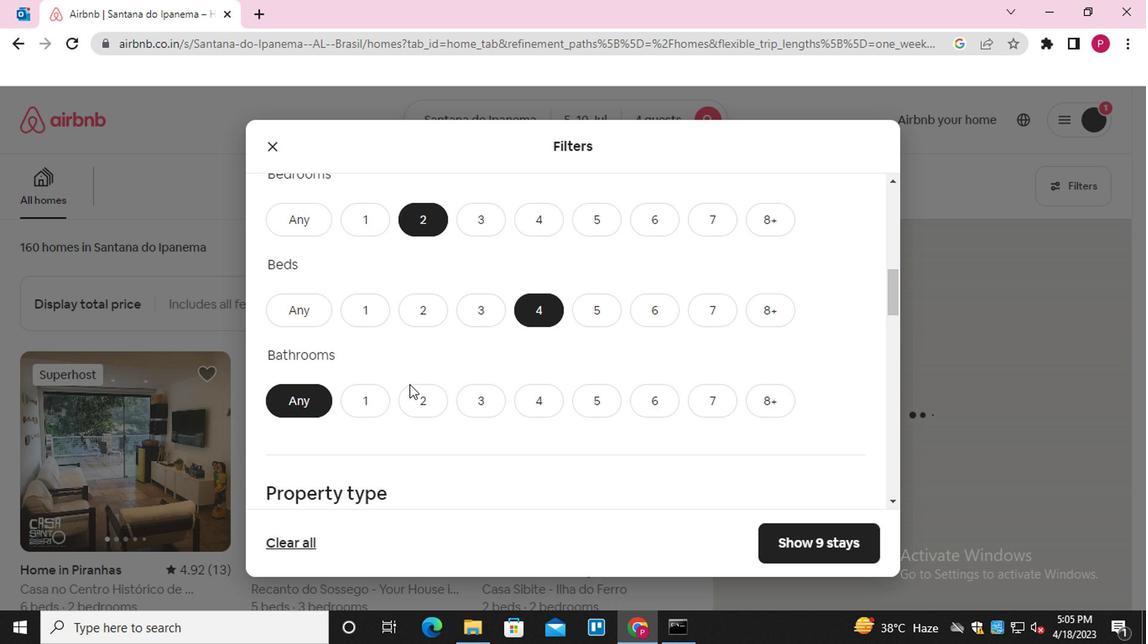 
Action: Mouse pressed left at (413, 402)
Screenshot: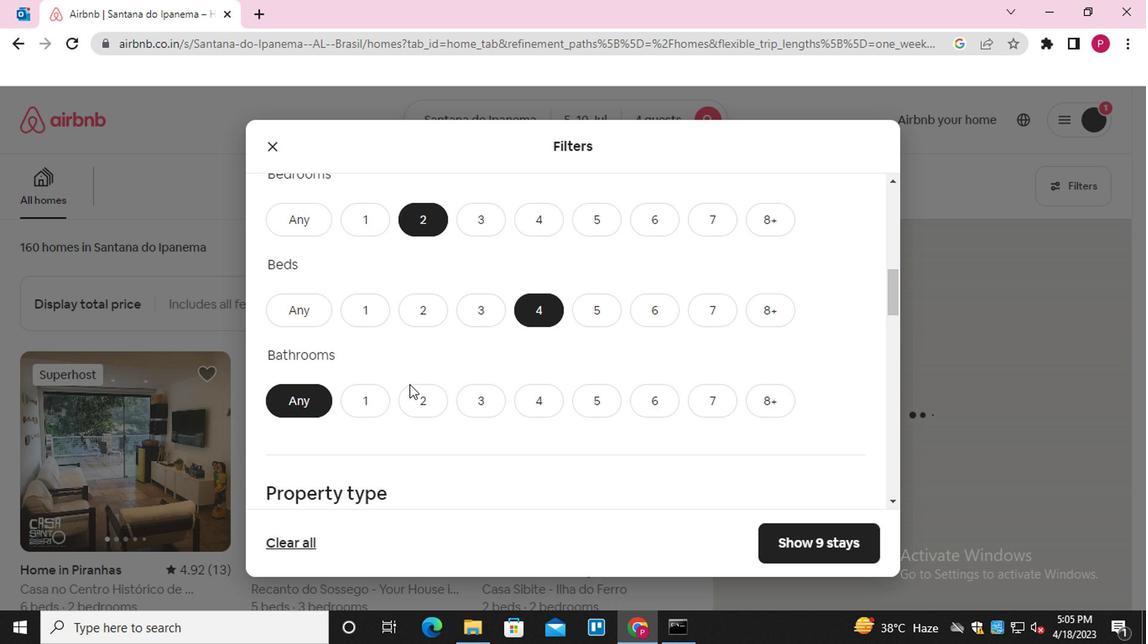 
Action: Mouse moved to (599, 394)
Screenshot: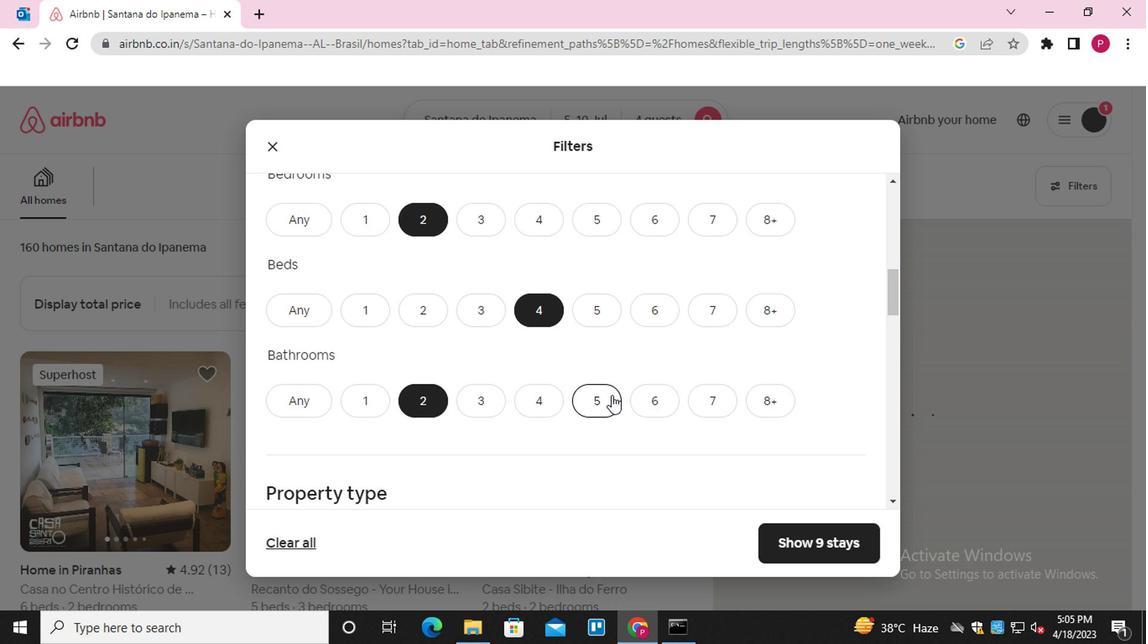 
Action: Mouse scrolled (599, 393) with delta (0, 0)
Screenshot: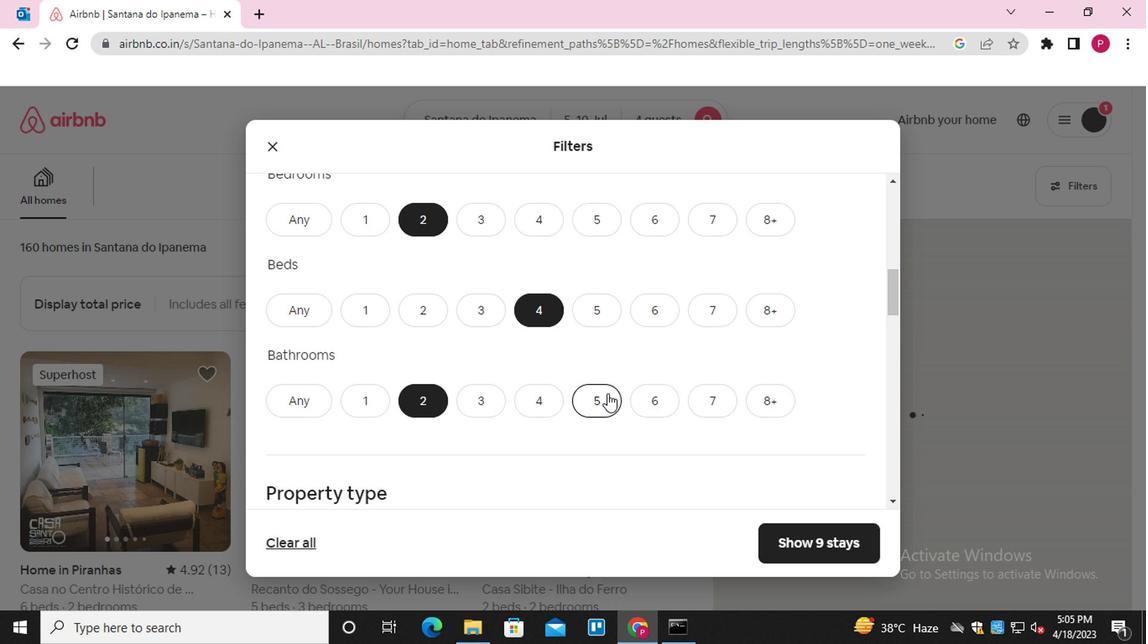 
Action: Mouse scrolled (599, 393) with delta (0, 0)
Screenshot: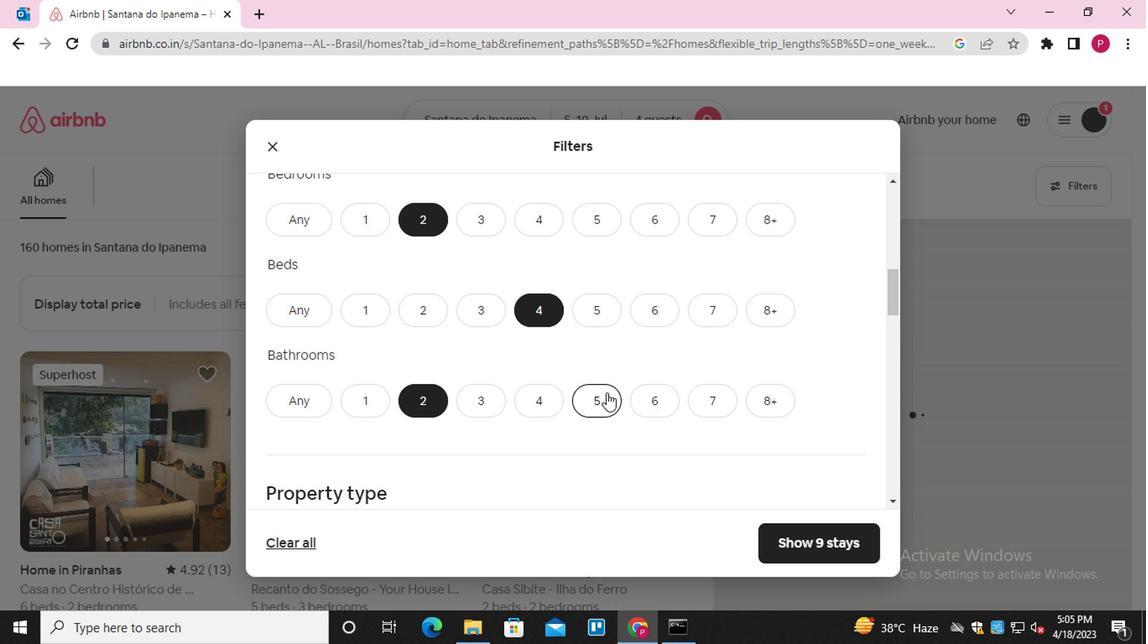 
Action: Mouse scrolled (599, 393) with delta (0, 0)
Screenshot: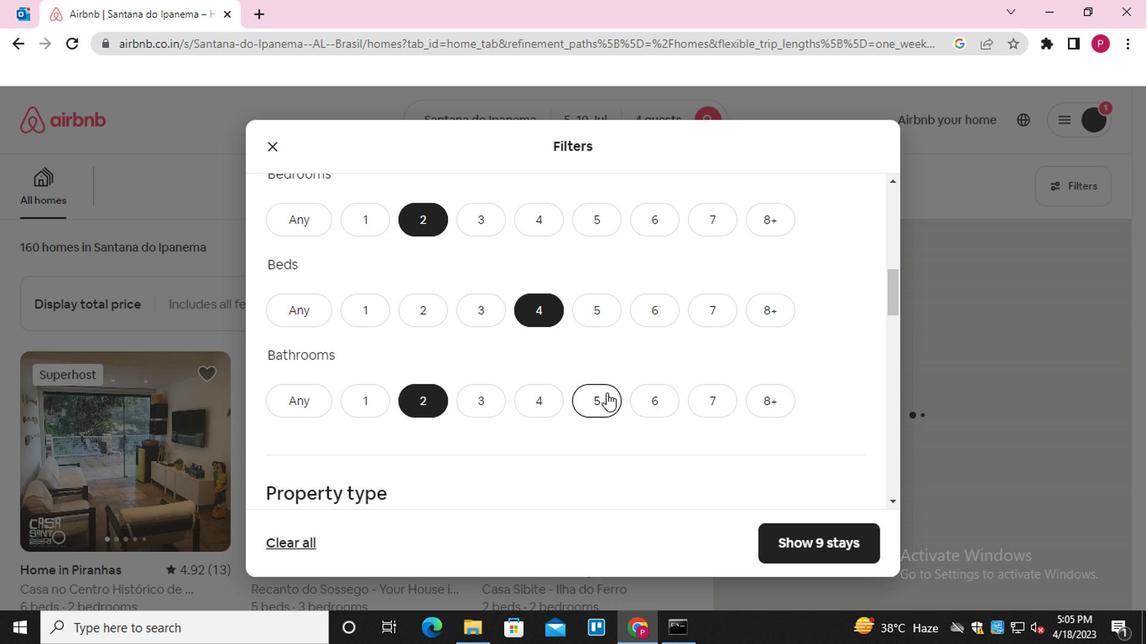 
Action: Mouse scrolled (599, 393) with delta (0, 0)
Screenshot: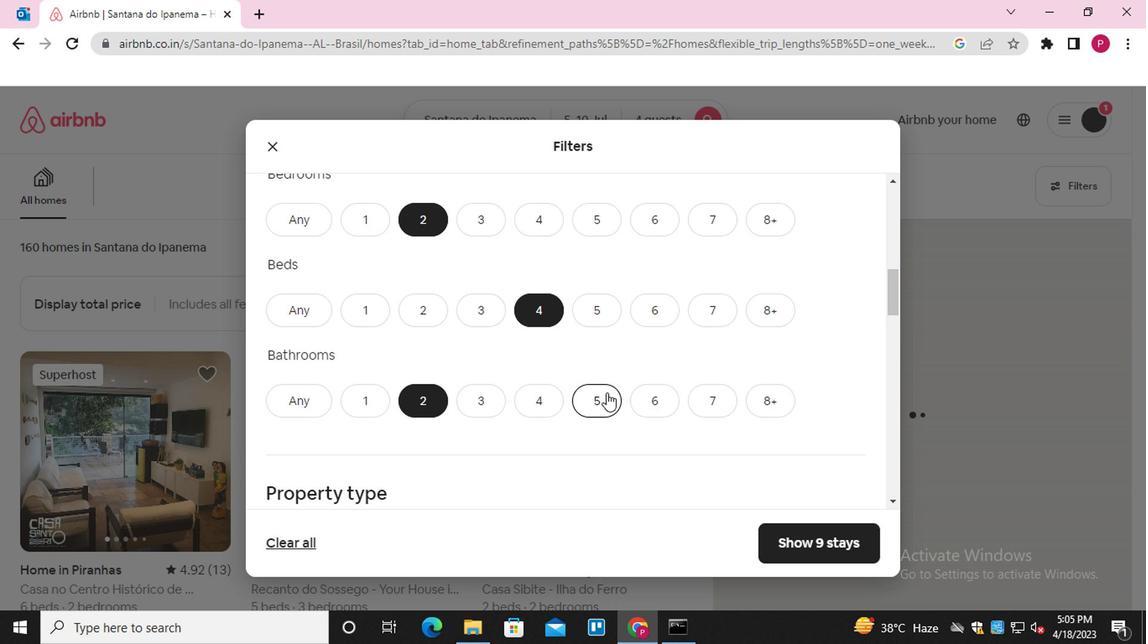 
Action: Mouse moved to (340, 244)
Screenshot: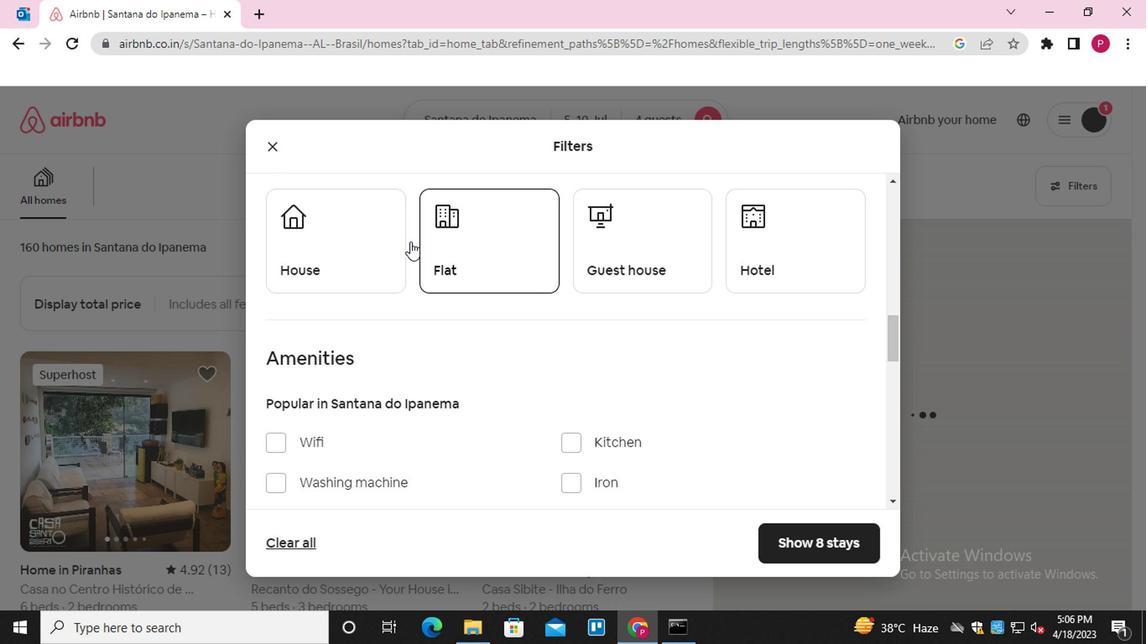 
Action: Mouse pressed left at (340, 244)
Screenshot: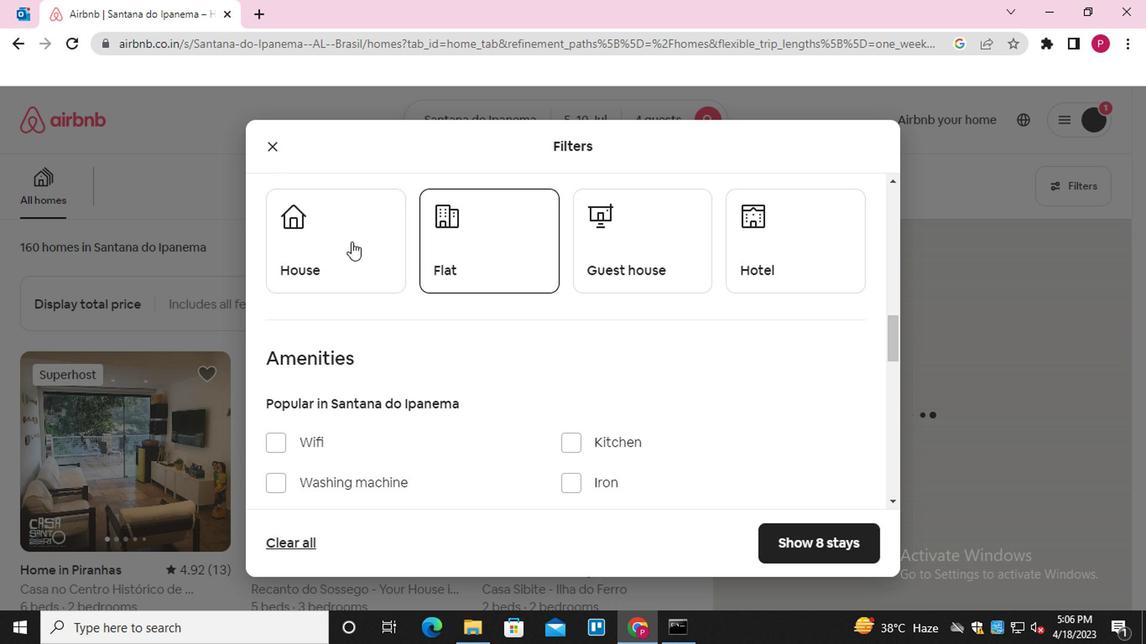 
Action: Mouse moved to (511, 398)
Screenshot: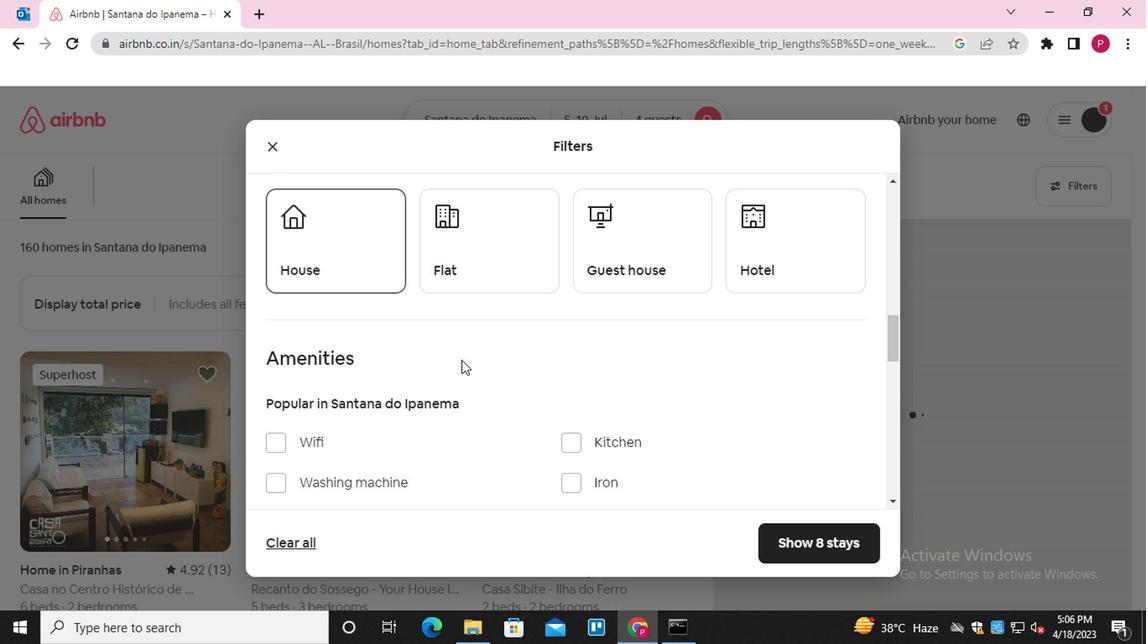 
Action: Mouse scrolled (511, 398) with delta (0, 0)
Screenshot: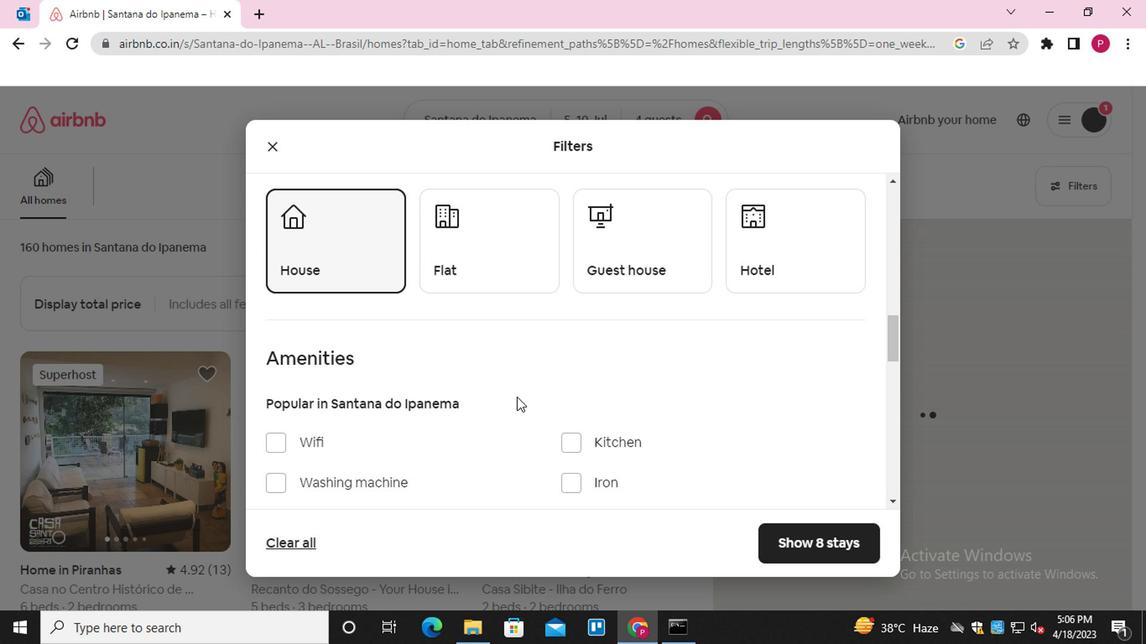 
Action: Mouse scrolled (511, 398) with delta (0, 0)
Screenshot: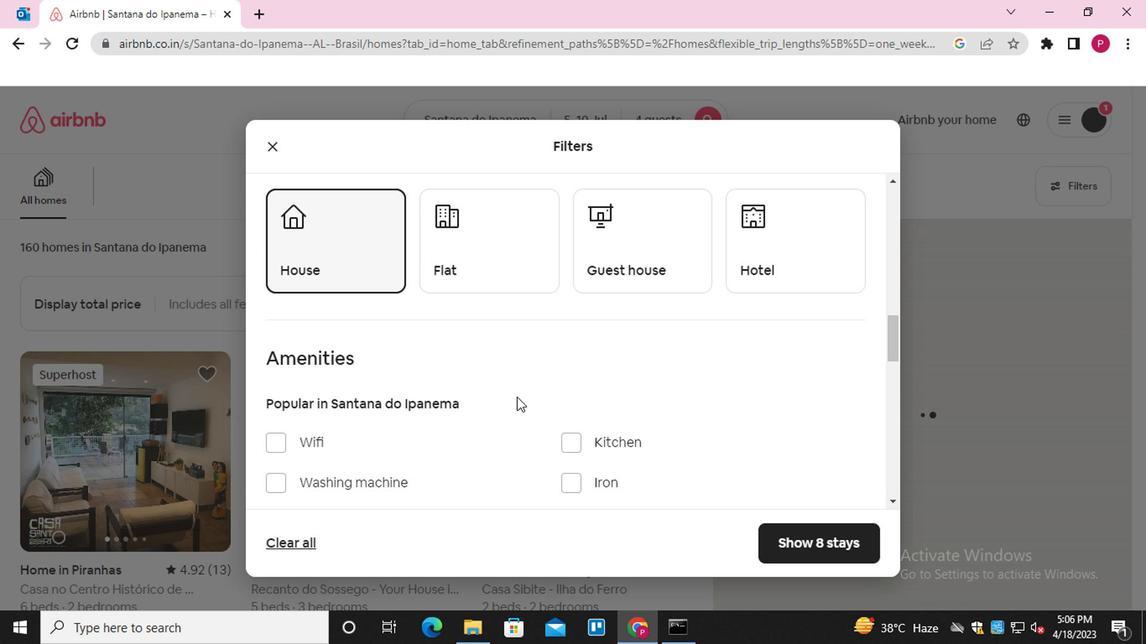 
Action: Mouse scrolled (511, 398) with delta (0, 0)
Screenshot: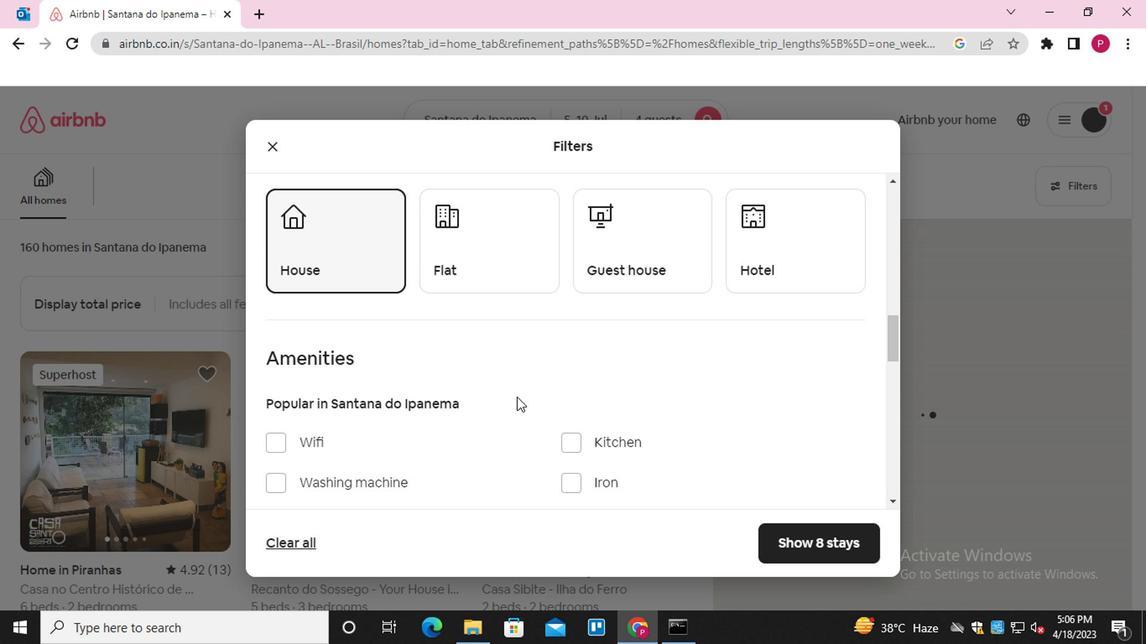 
Action: Mouse scrolled (511, 398) with delta (0, 0)
Screenshot: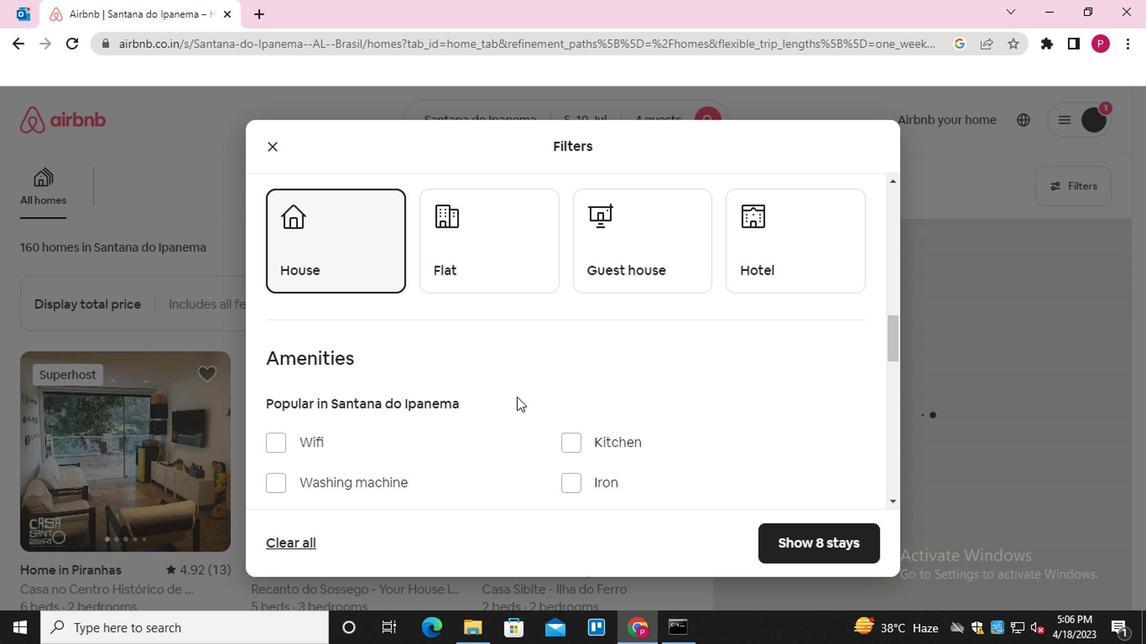 
Action: Mouse scrolled (511, 398) with delta (0, 0)
Screenshot: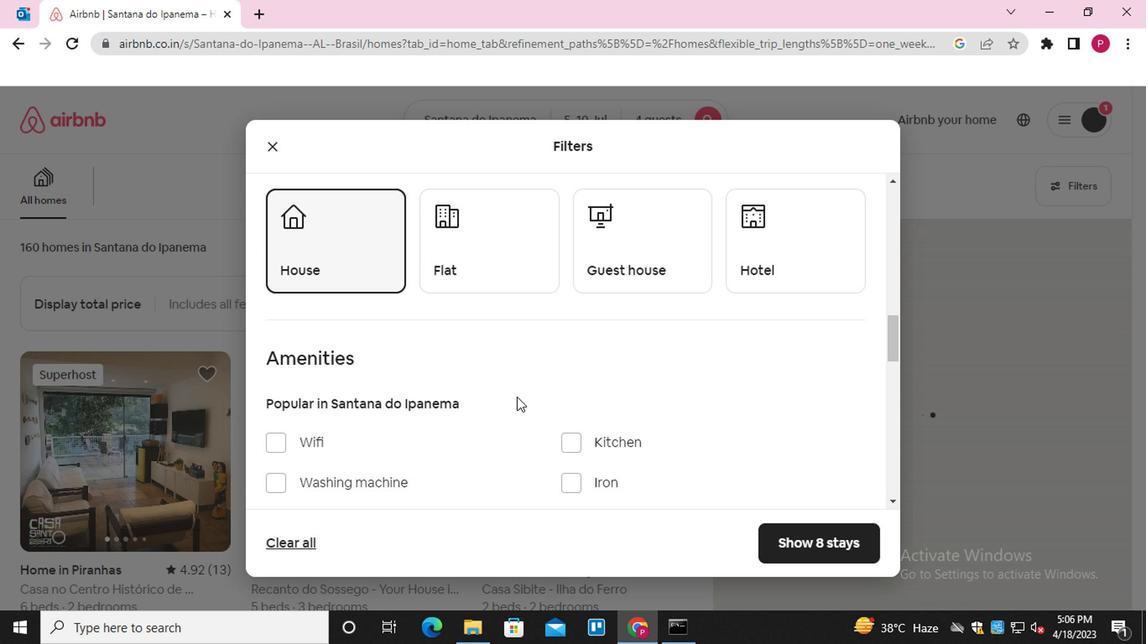 
Action: Mouse moved to (811, 333)
Screenshot: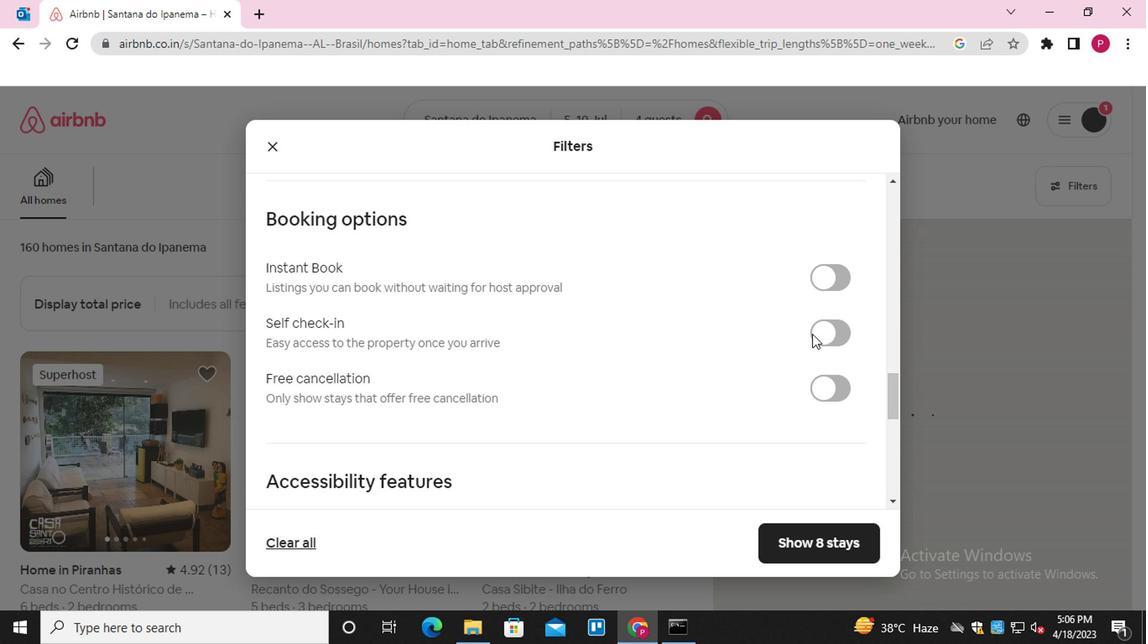 
Action: Mouse pressed left at (811, 333)
Screenshot: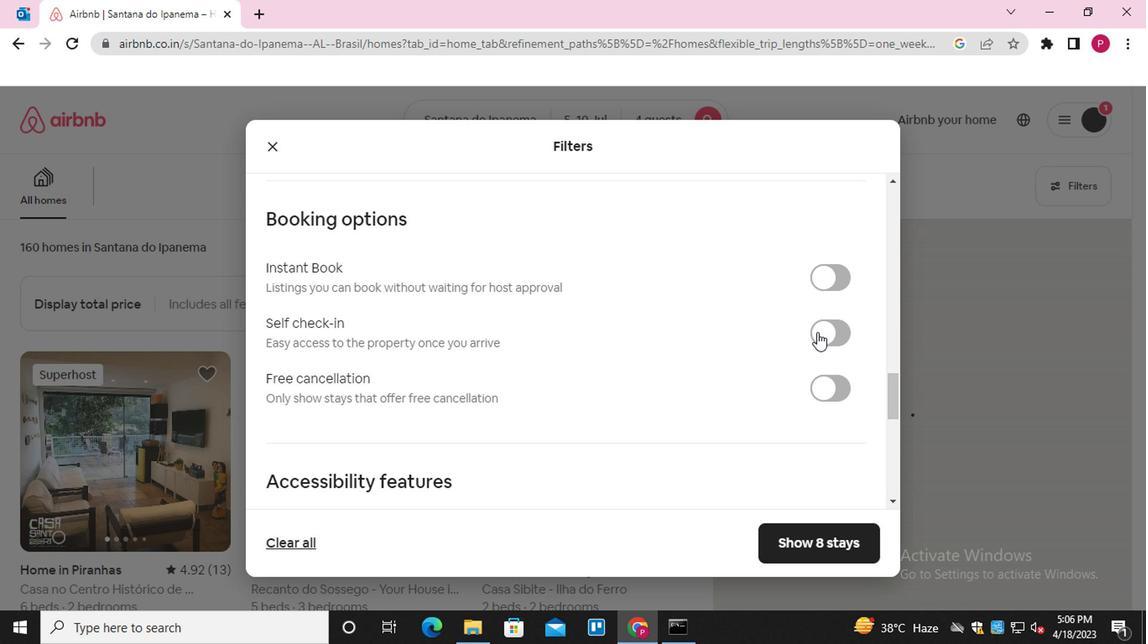 
Action: Mouse moved to (544, 408)
Screenshot: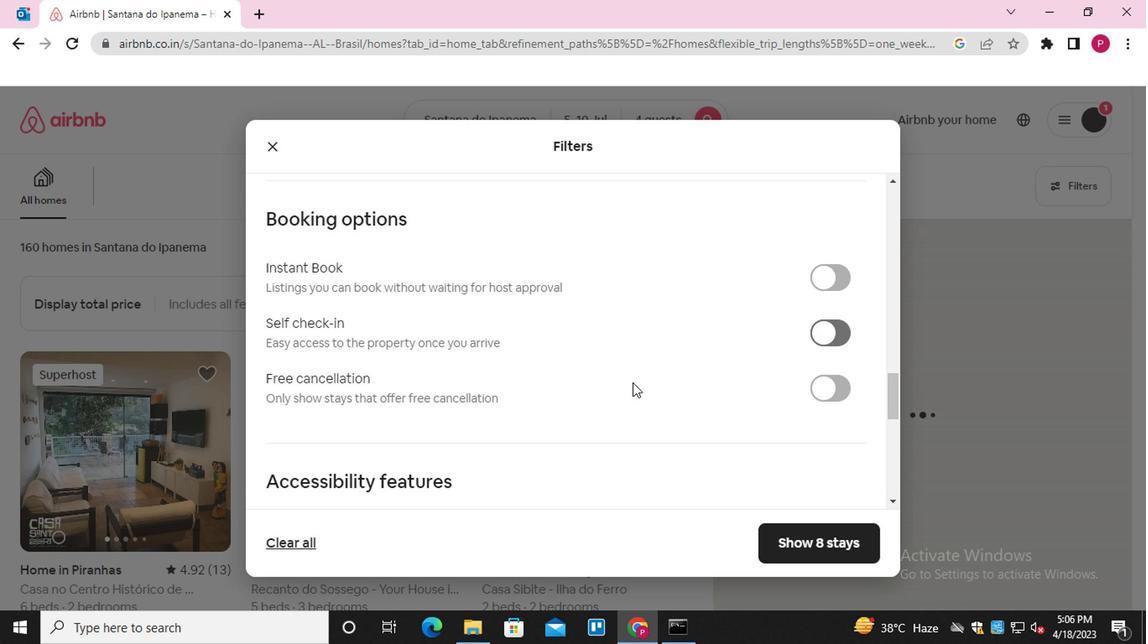 
Action: Mouse scrolled (544, 407) with delta (0, 0)
Screenshot: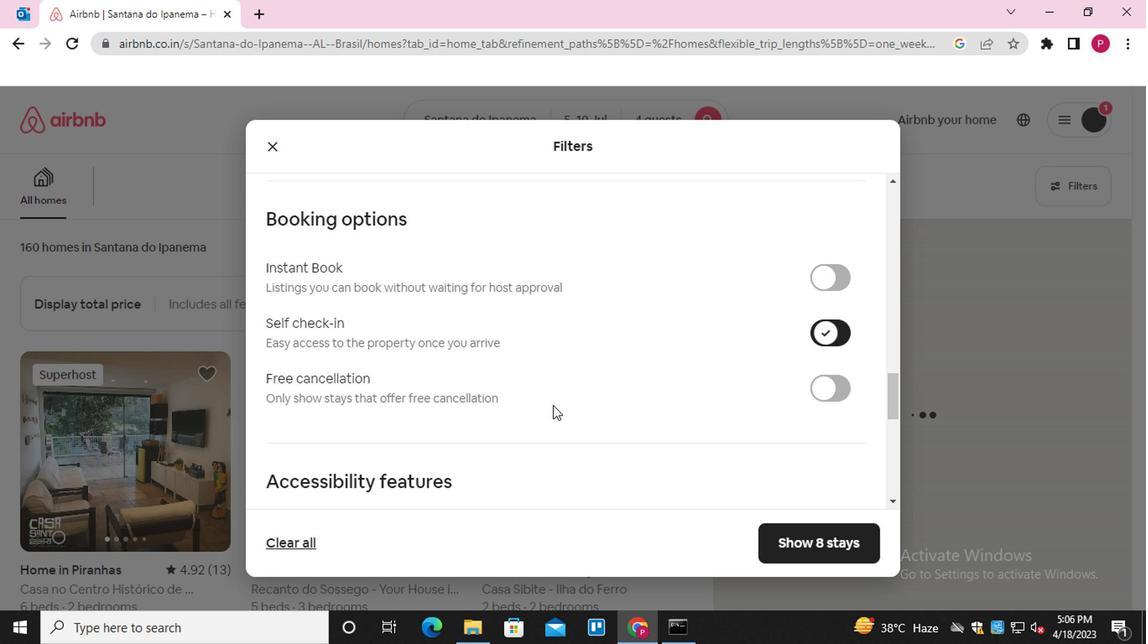 
Action: Mouse scrolled (544, 407) with delta (0, 0)
Screenshot: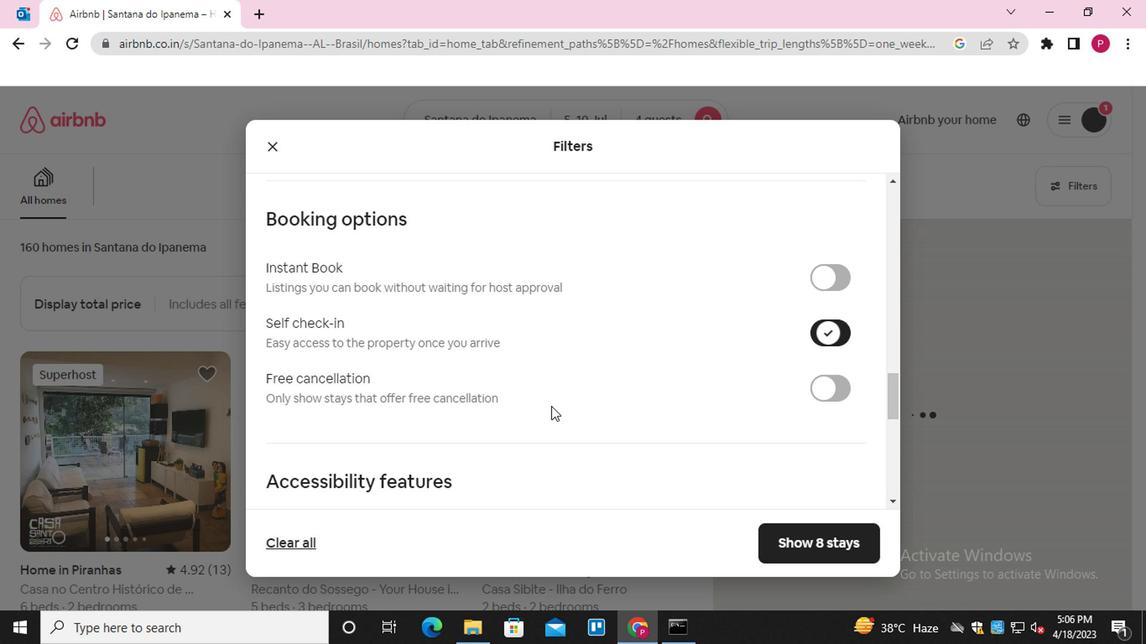 
Action: Mouse scrolled (544, 407) with delta (0, 0)
Screenshot: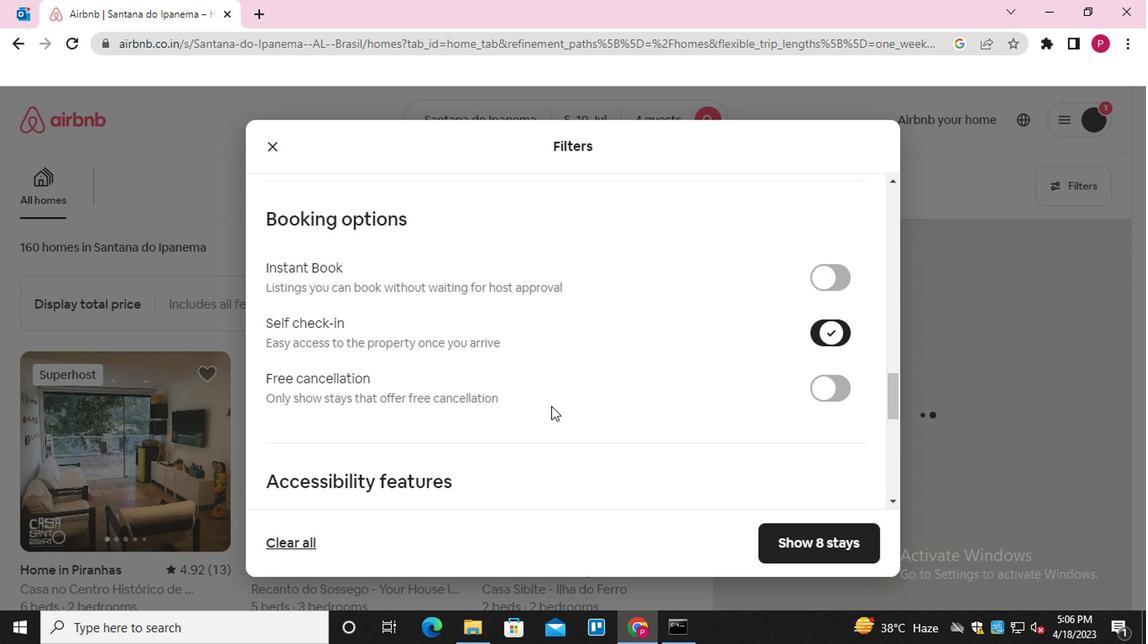 
Action: Mouse moved to (544, 408)
Screenshot: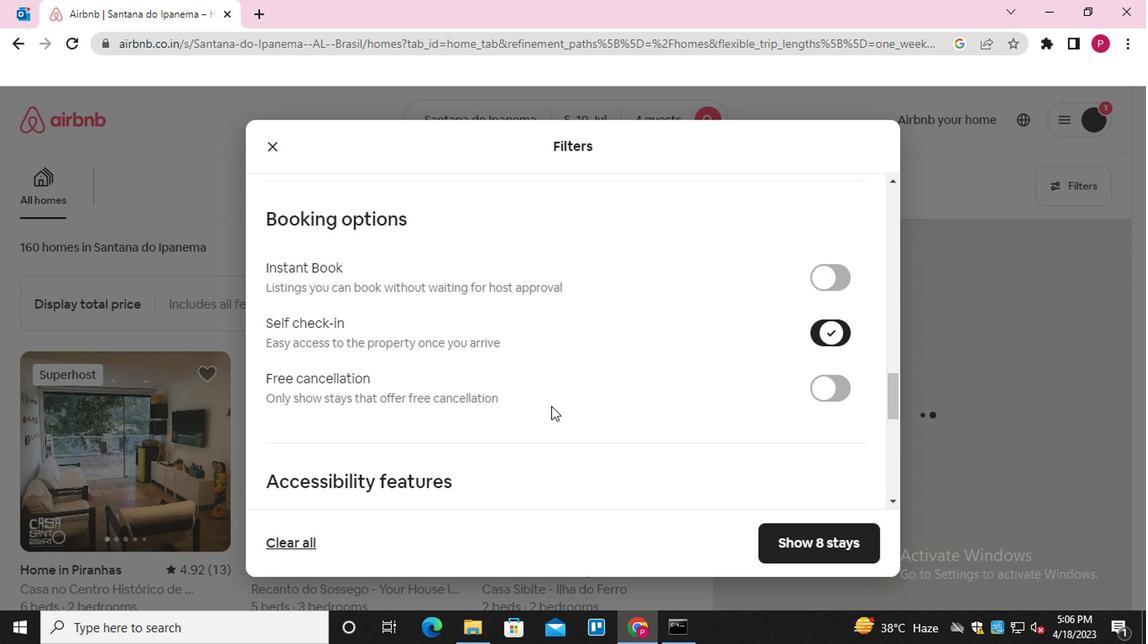 
Action: Mouse scrolled (544, 408) with delta (0, 0)
Screenshot: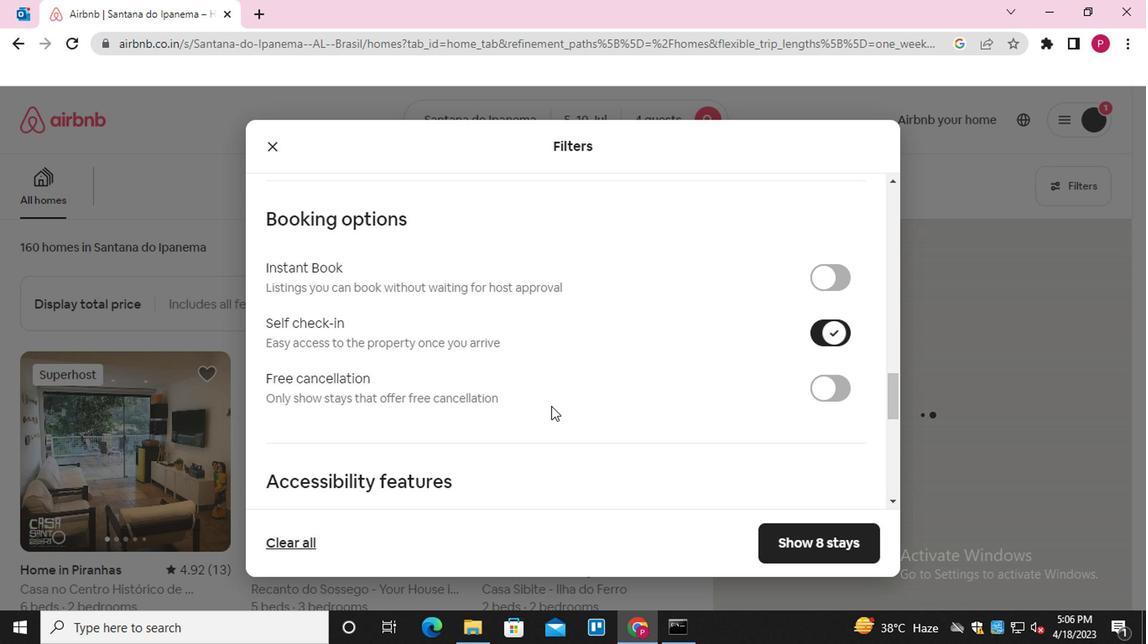 
Action: Mouse scrolled (544, 408) with delta (0, 0)
Screenshot: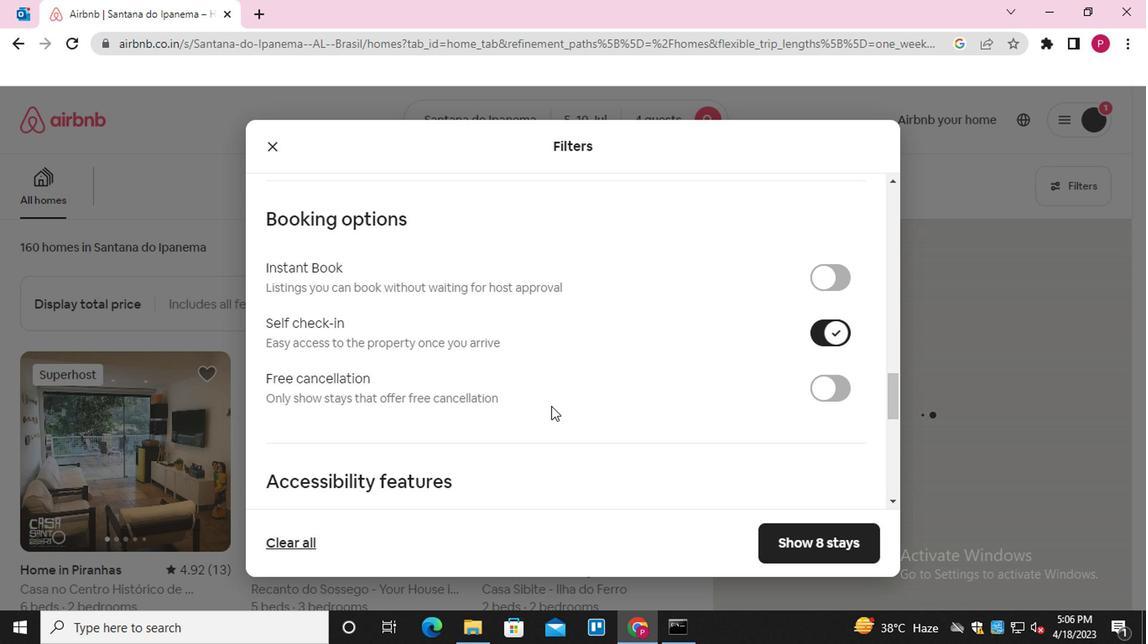 
Action: Mouse moved to (407, 436)
Screenshot: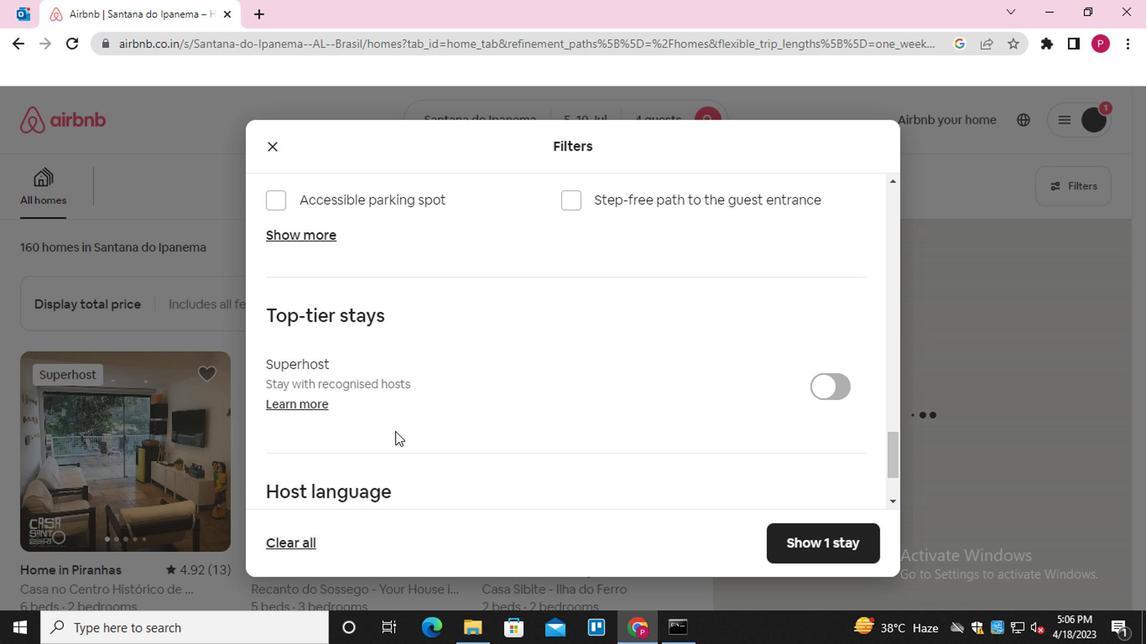 
Action: Mouse scrolled (407, 435) with delta (0, 0)
Screenshot: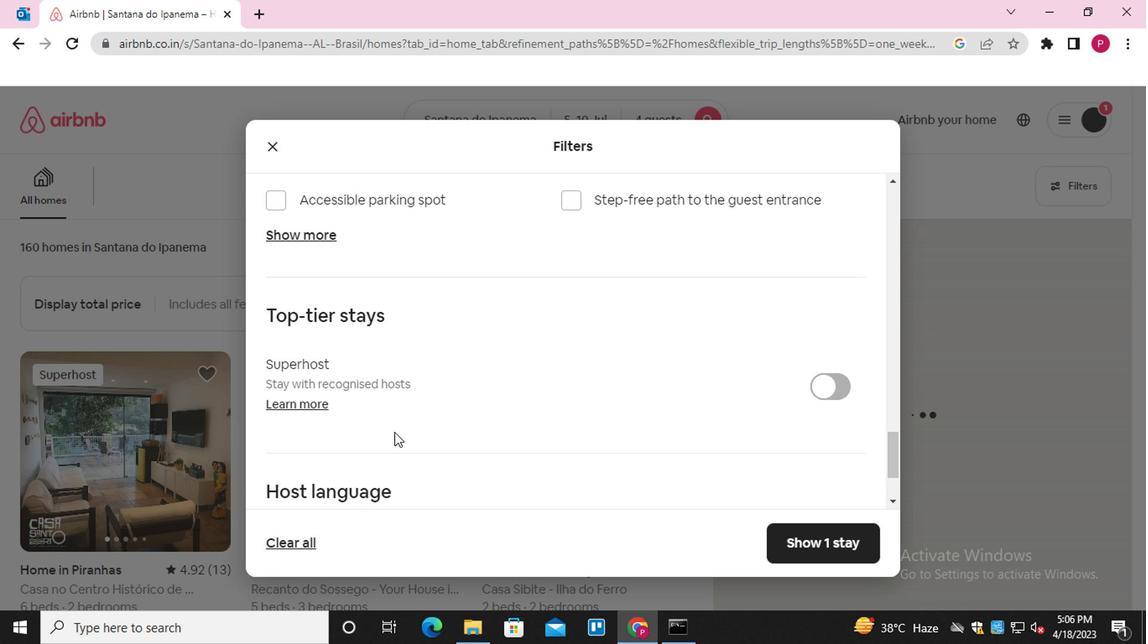 
Action: Mouse scrolled (407, 435) with delta (0, 0)
Screenshot: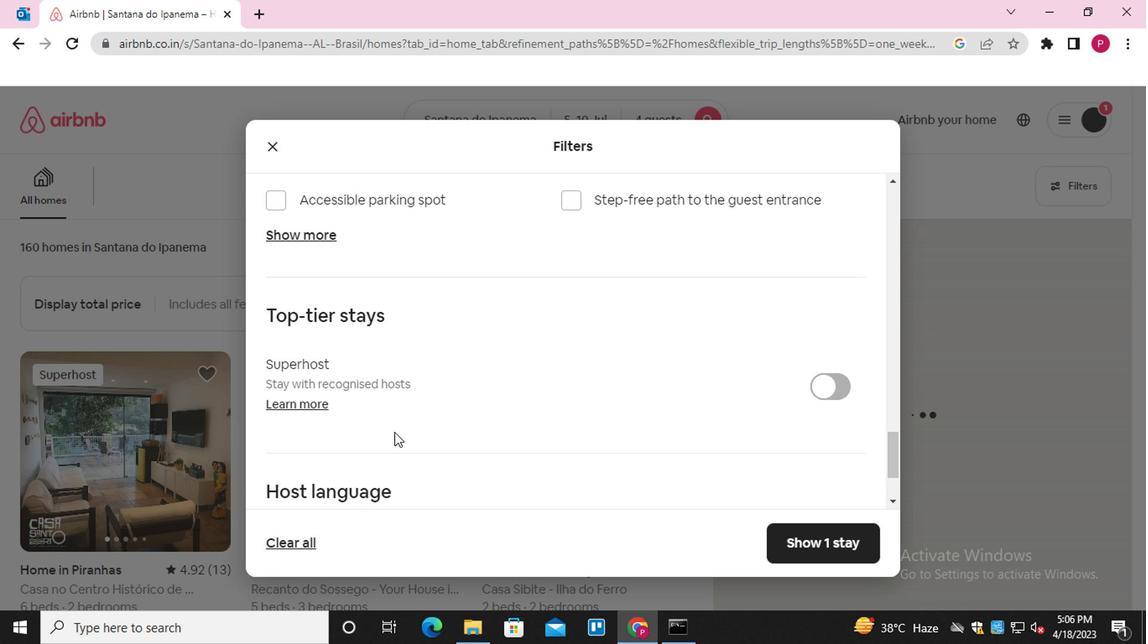
Action: Mouse scrolled (407, 435) with delta (0, 0)
Screenshot: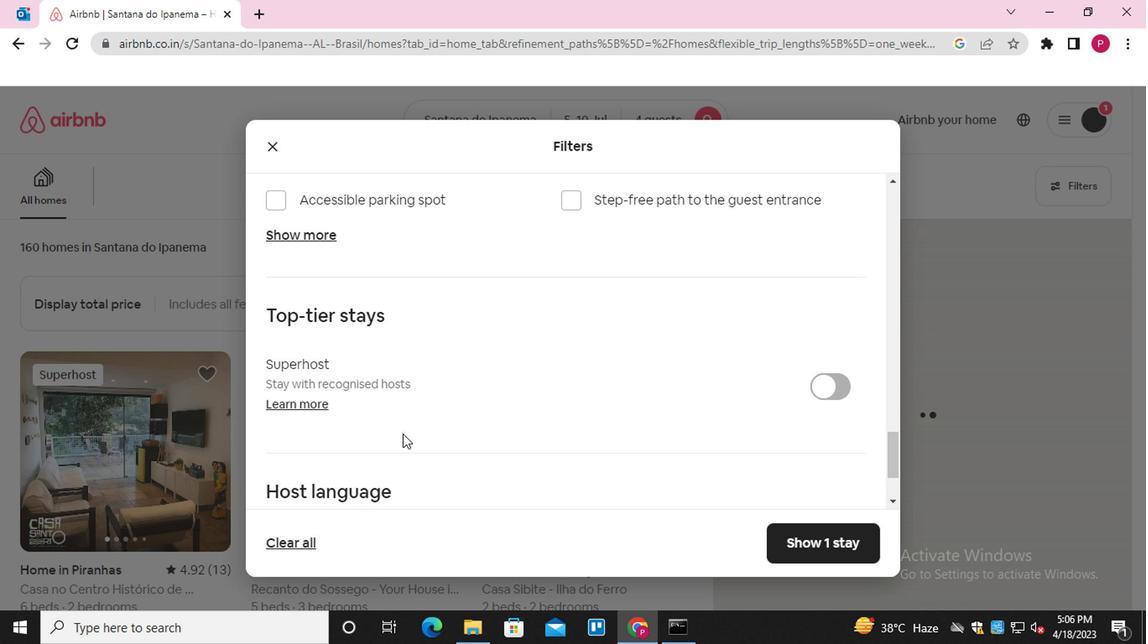 
Action: Mouse scrolled (407, 435) with delta (0, 0)
Screenshot: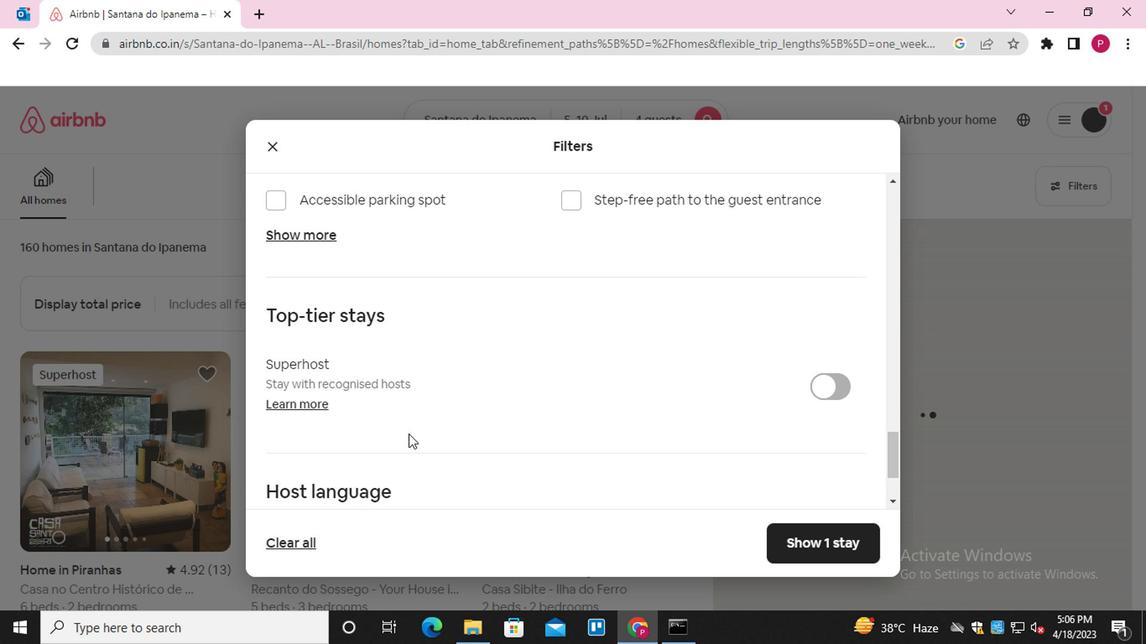 
Action: Mouse moved to (565, 422)
Screenshot: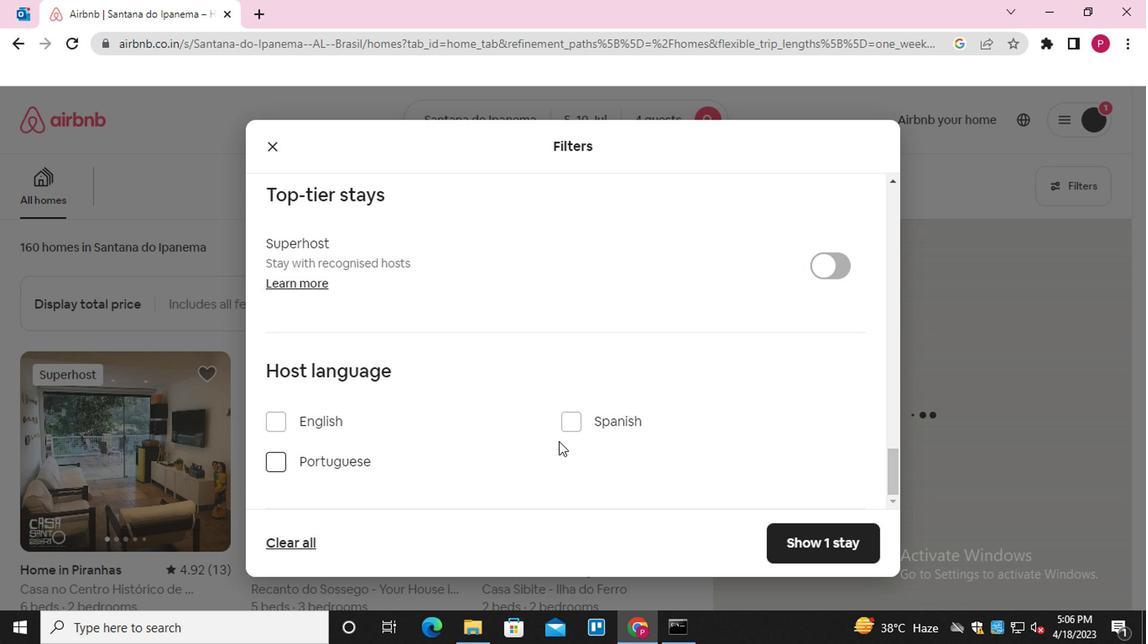 
Action: Mouse pressed left at (565, 422)
Screenshot: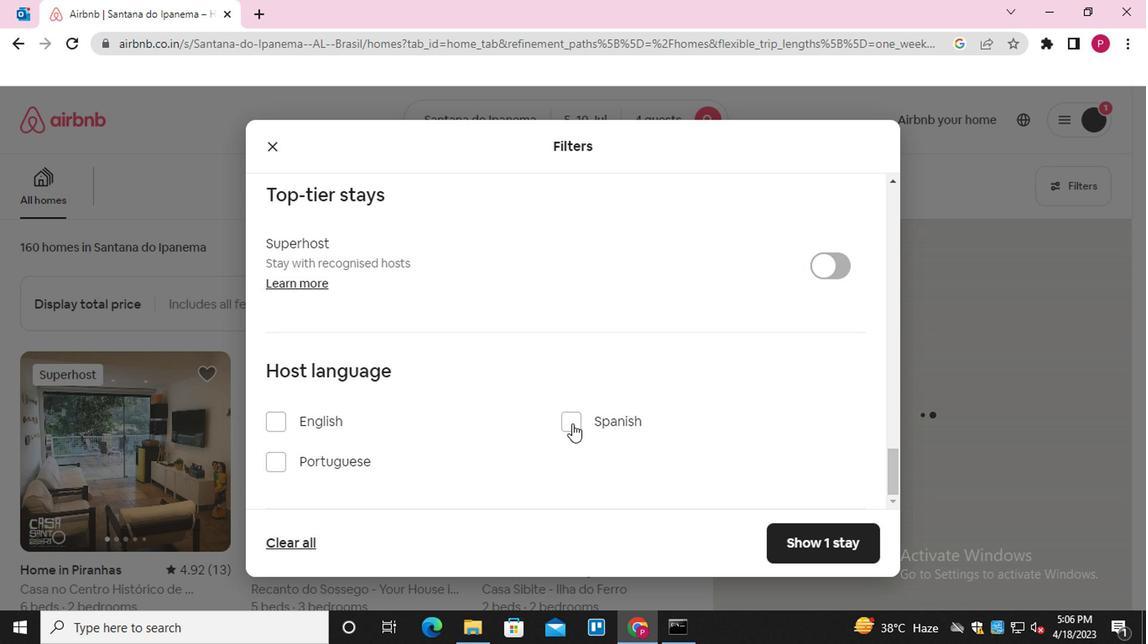 
Action: Mouse moved to (809, 544)
Screenshot: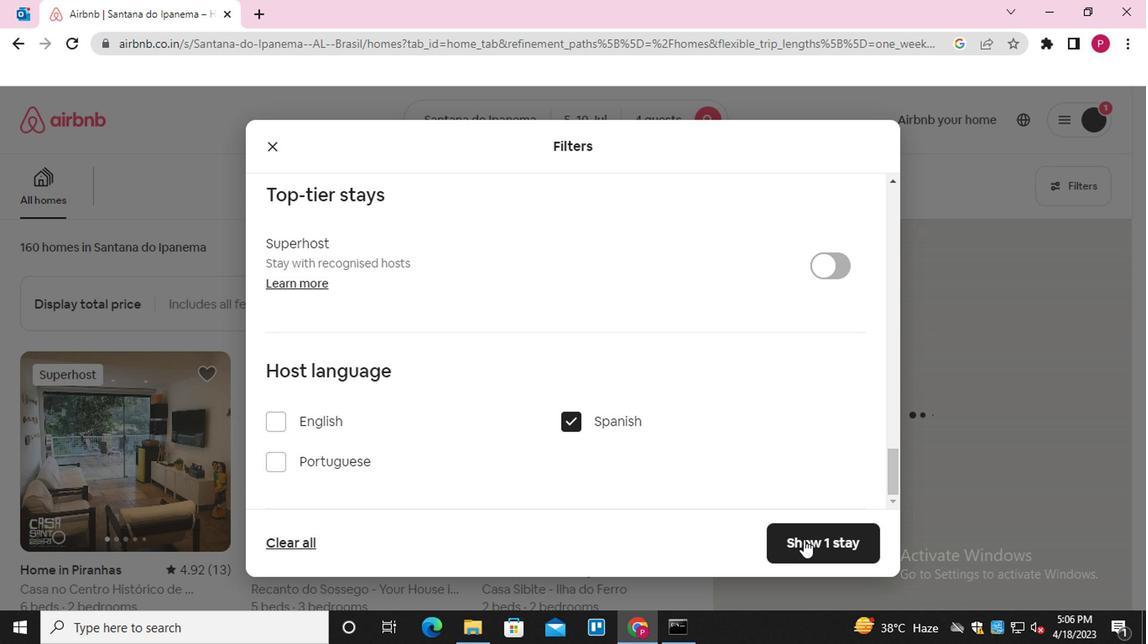 
Action: Mouse pressed left at (809, 544)
Screenshot: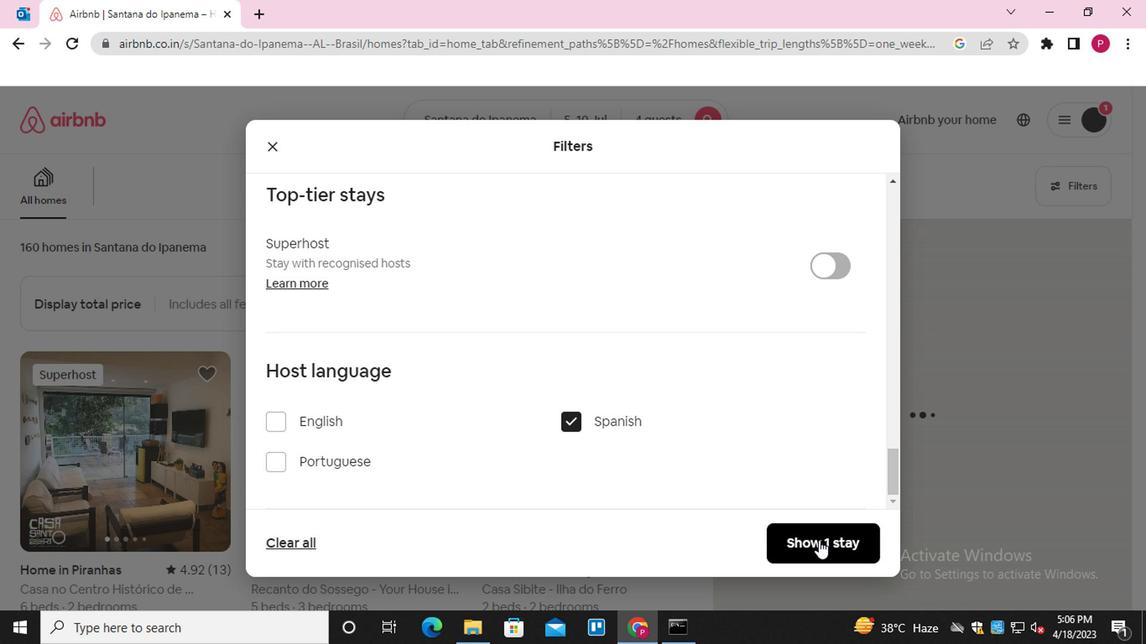 
Action: Mouse moved to (295, 370)
Screenshot: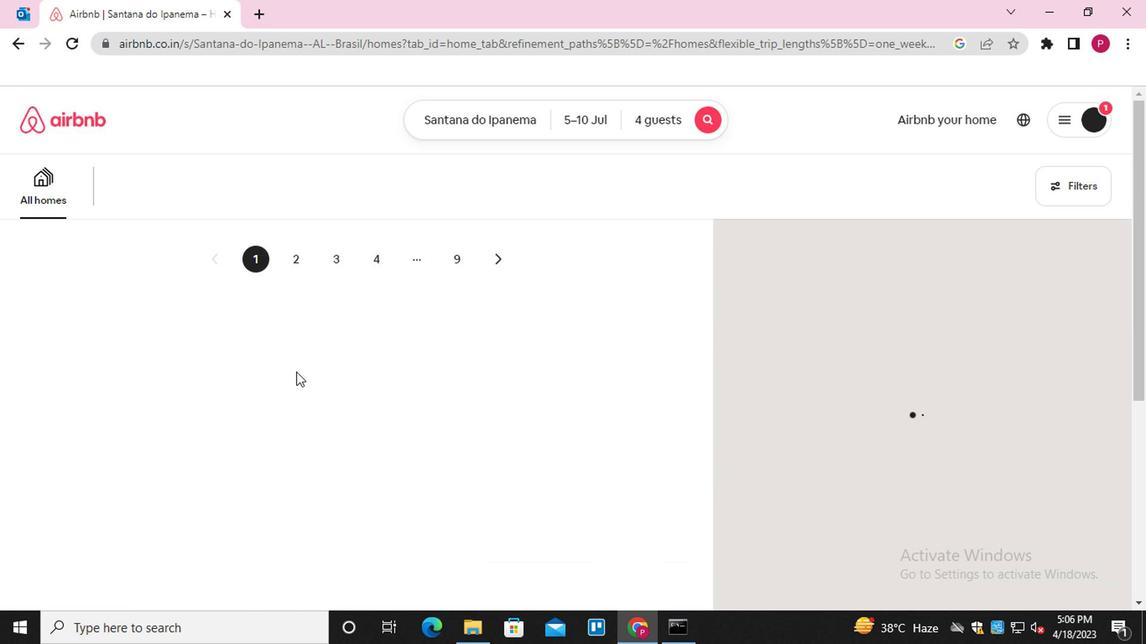 
